 Task: Open Card Compliance Audit Performance Review in Board Market Analysis for Mergers and Acquisitions to Workspace Event Planning and Coordination and add a team member Softage.2@softage.net, a label Green, a checklist Herbalism, an attachment from Trello, a color Green and finally, add a card description 'Plan and execute company team-building conference' and a comment 'This task requires us to be proactive in identifying potential opportunities for improvement and growth.'. Add a start date 'Jan 06, 1900' with a due date 'Jan 13, 1900'
Action: Mouse moved to (444, 159)
Screenshot: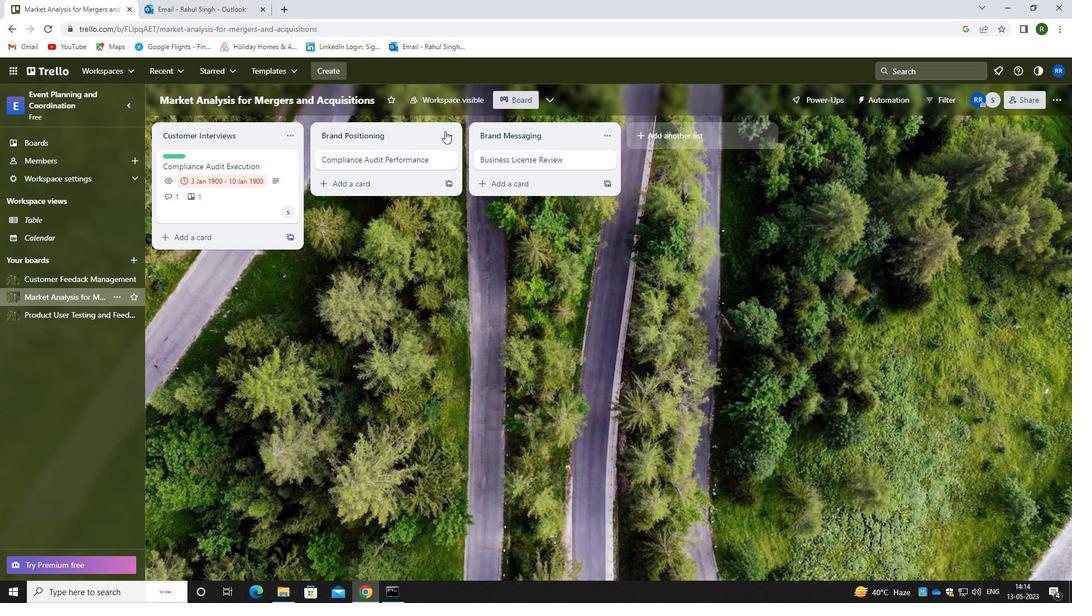 
Action: Mouse pressed left at (444, 159)
Screenshot: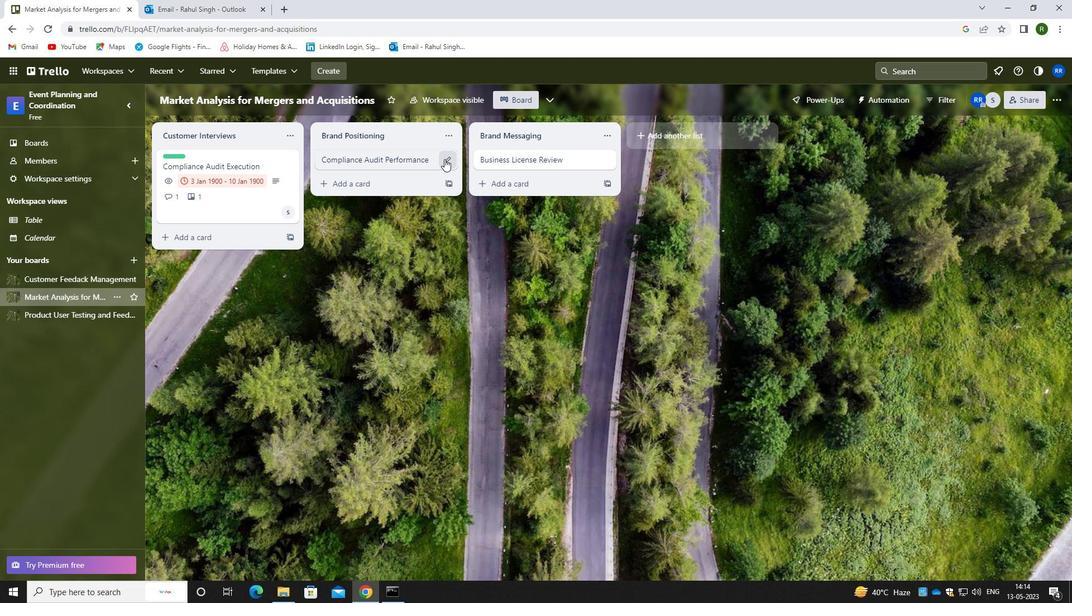 
Action: Mouse moved to (487, 156)
Screenshot: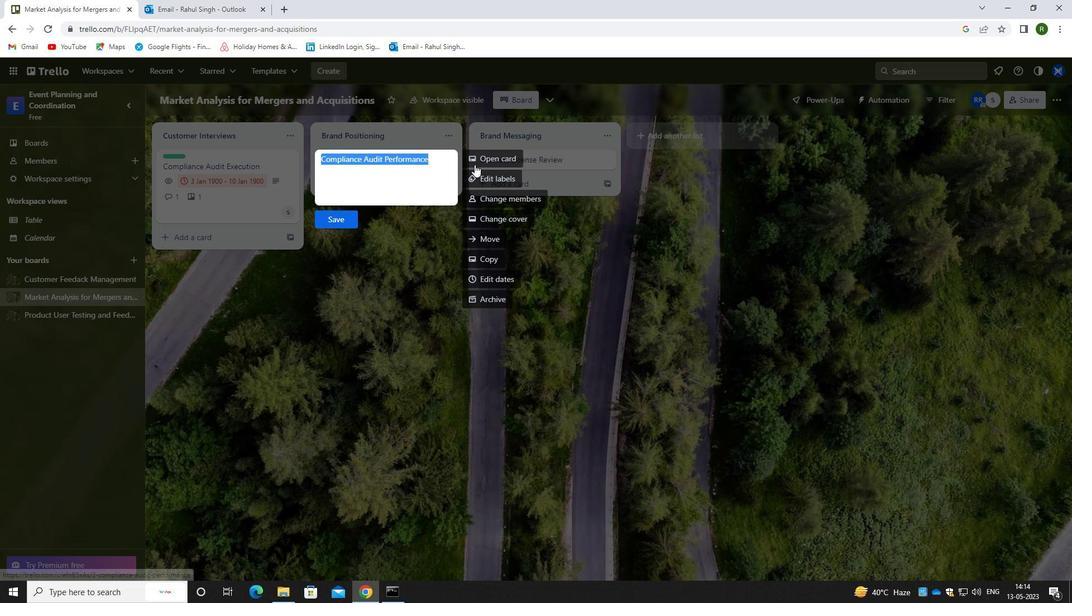
Action: Mouse pressed left at (487, 156)
Screenshot: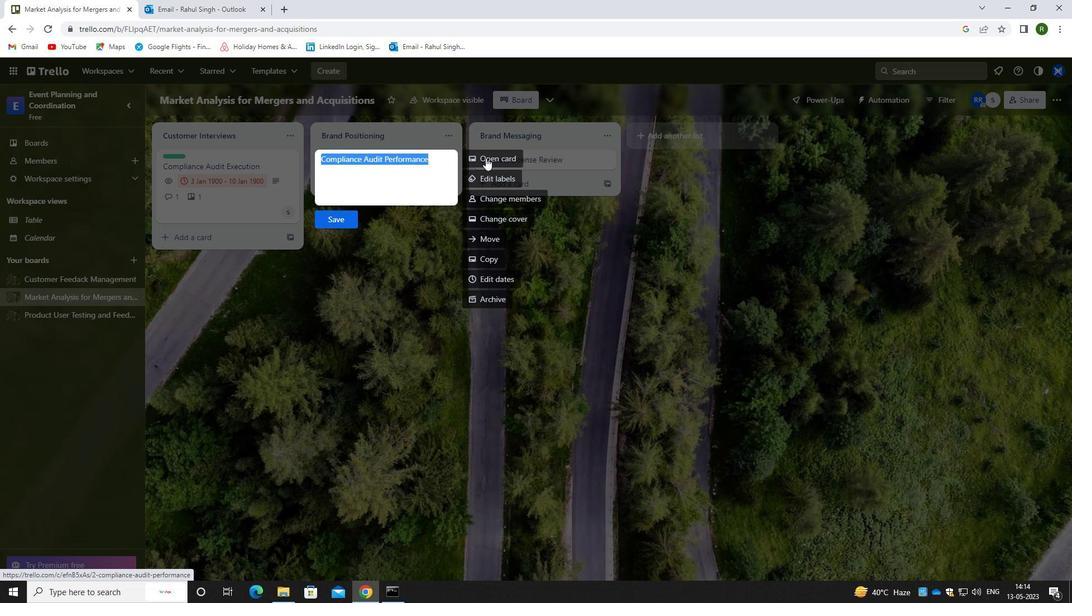 
Action: Mouse moved to (699, 197)
Screenshot: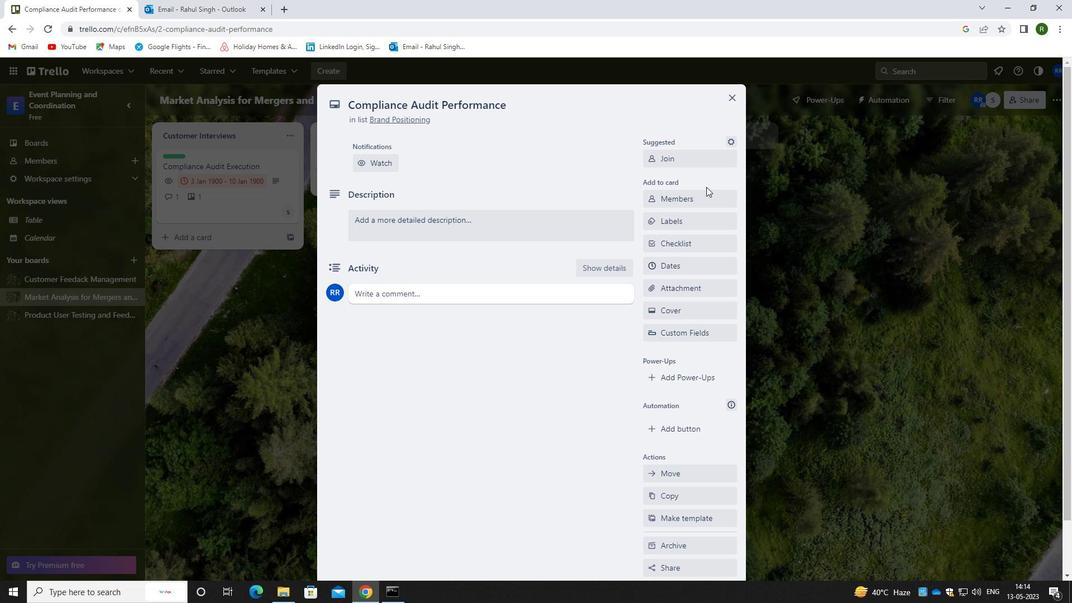 
Action: Mouse pressed left at (699, 197)
Screenshot: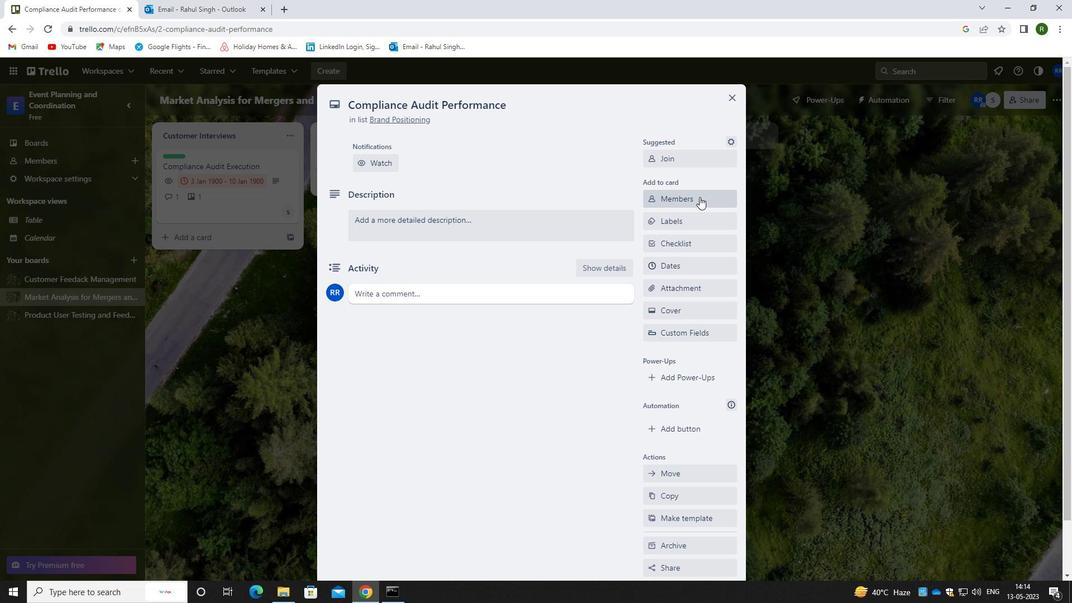 
Action: Mouse moved to (694, 250)
Screenshot: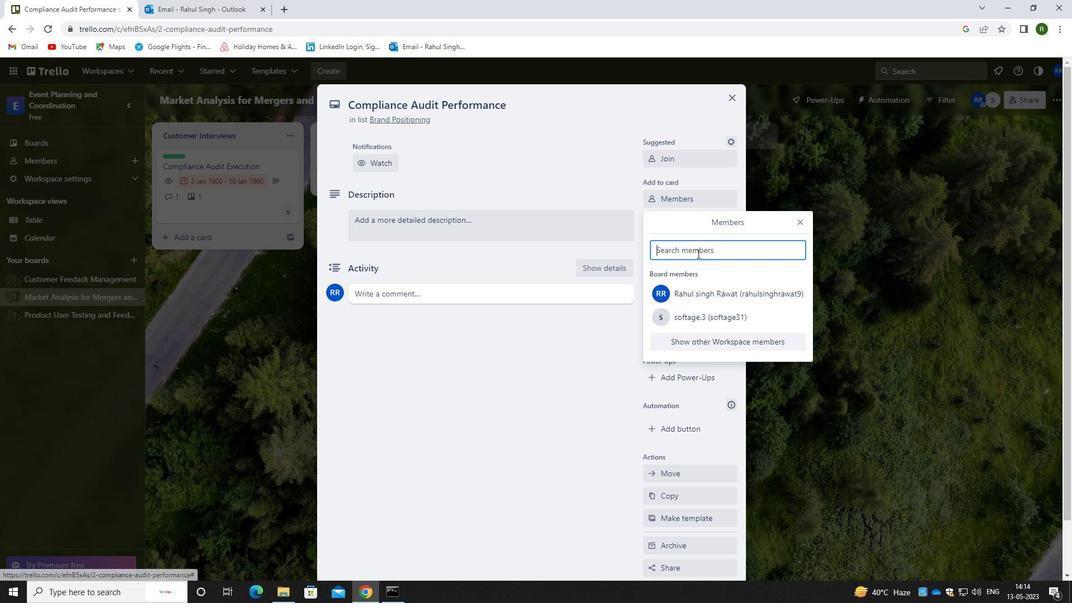 
Action: Key pressed <Key.caps_lock>s<Key.caps_lock>oftage.2<Key.shift>@SOFTAGE.NET
Screenshot: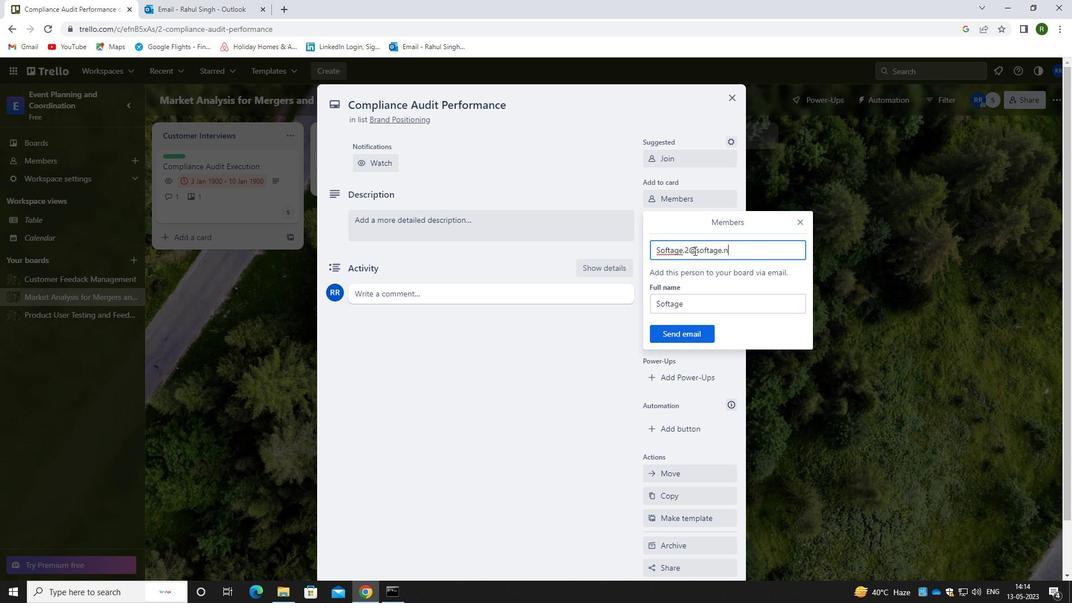 
Action: Mouse moved to (701, 335)
Screenshot: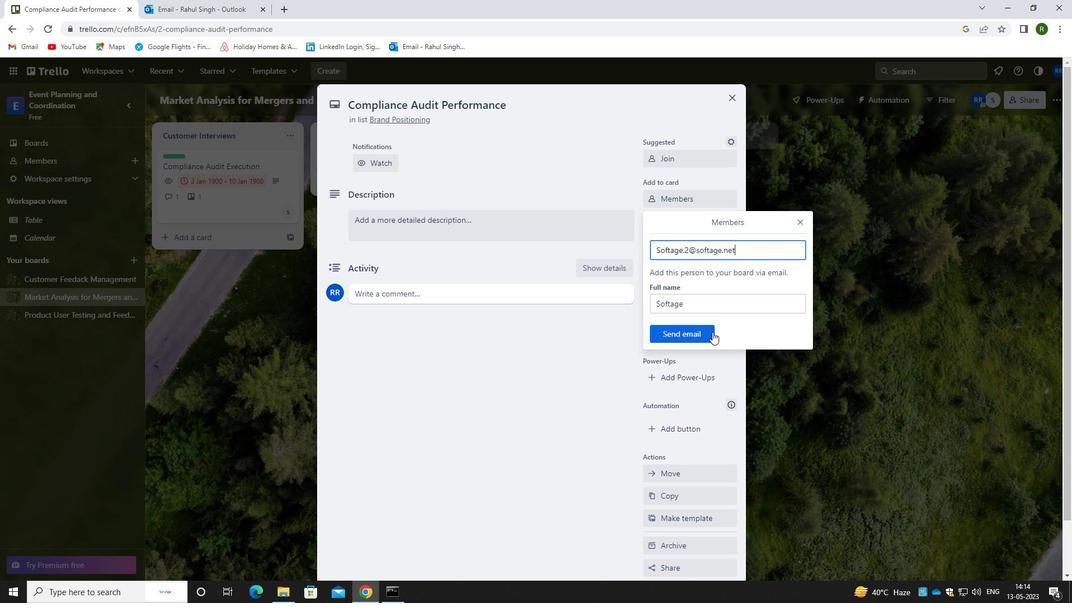 
Action: Mouse pressed left at (701, 335)
Screenshot: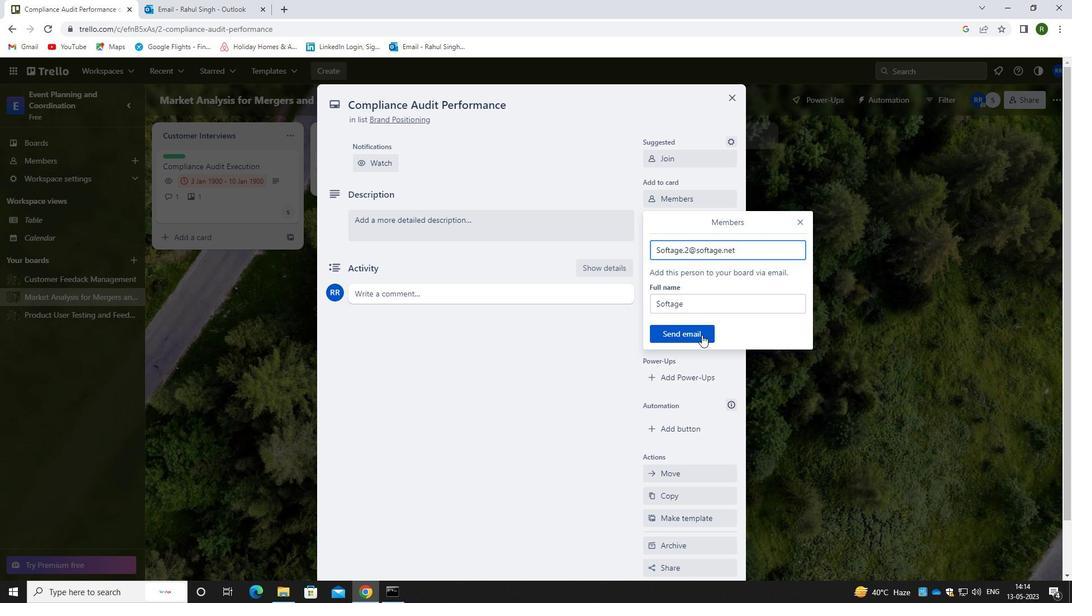 
Action: Mouse moved to (674, 216)
Screenshot: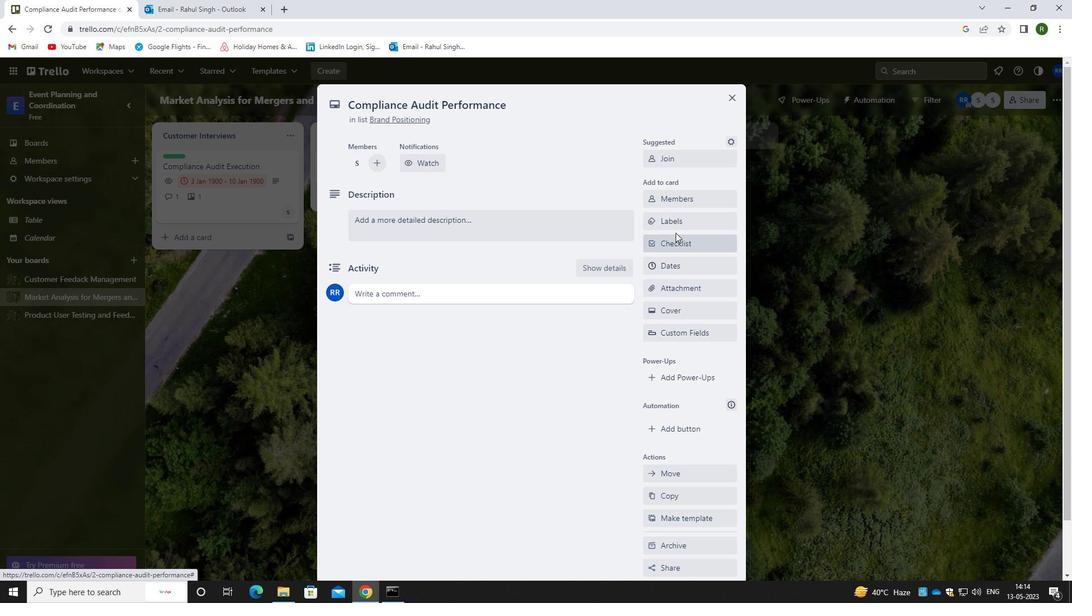 
Action: Mouse pressed left at (674, 216)
Screenshot: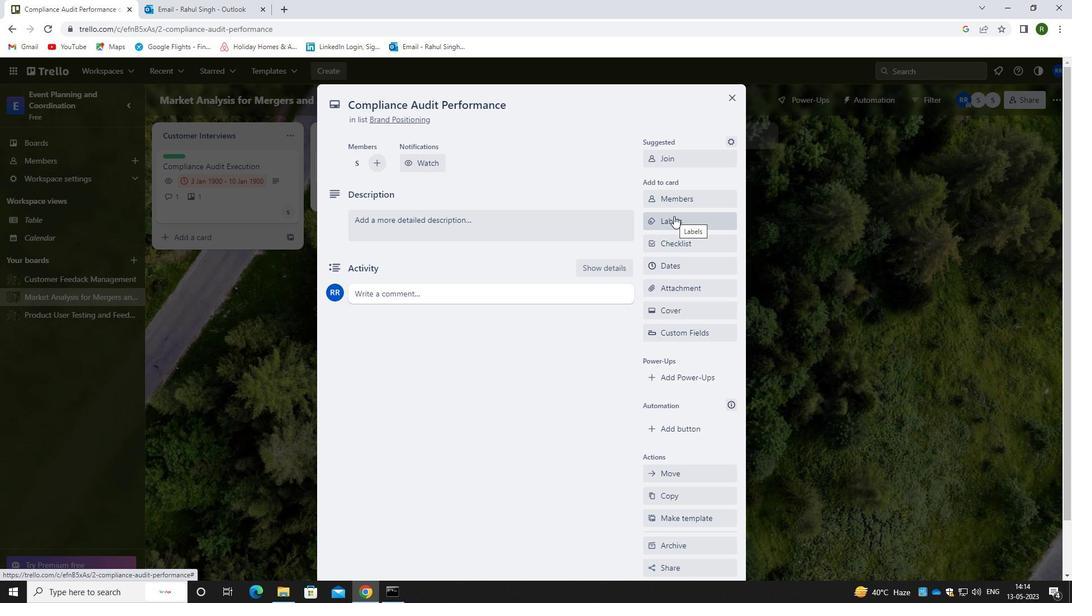 
Action: Mouse moved to (676, 265)
Screenshot: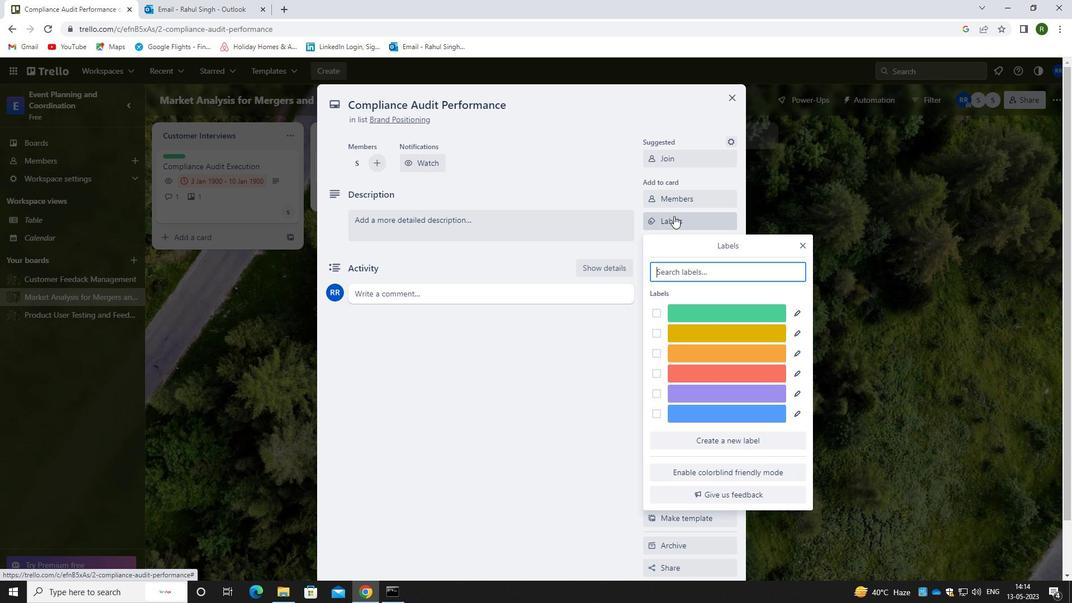 
Action: Key pressed GREEN
Screenshot: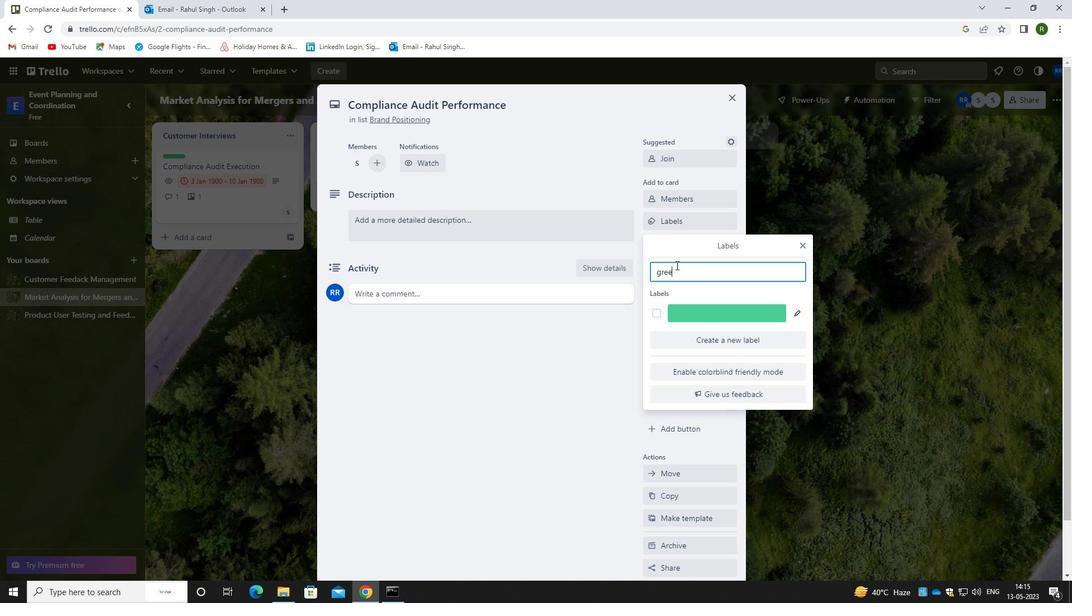 
Action: Mouse moved to (658, 314)
Screenshot: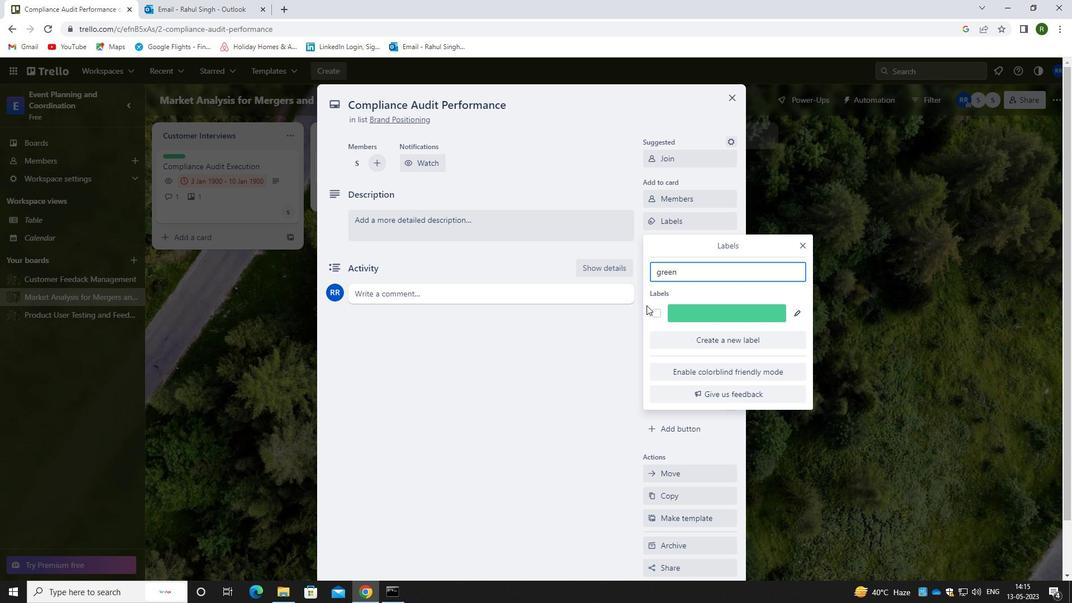 
Action: Mouse pressed left at (658, 314)
Screenshot: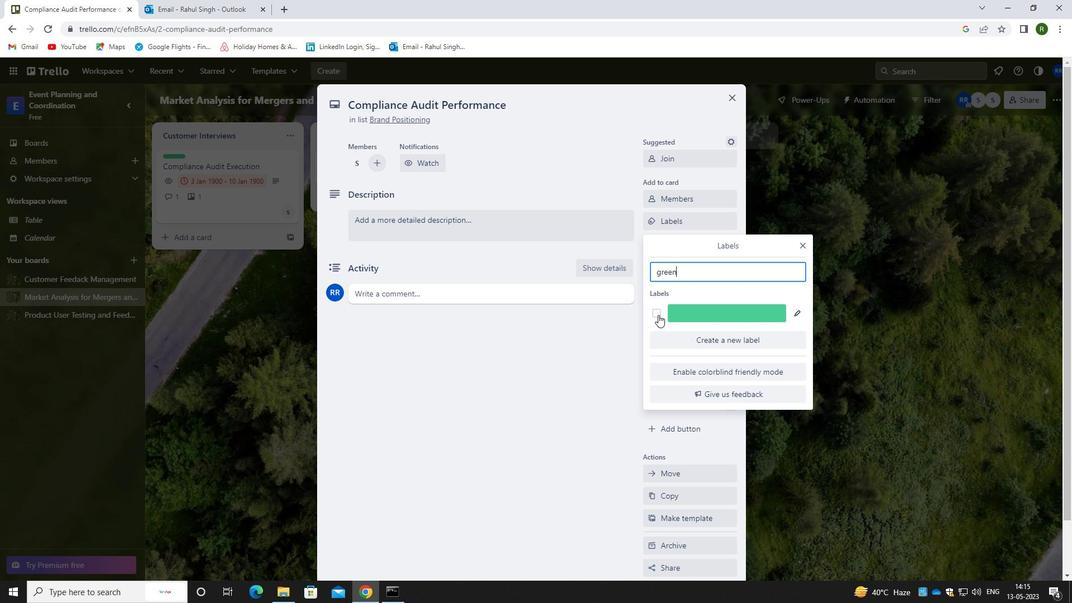 
Action: Mouse moved to (593, 373)
Screenshot: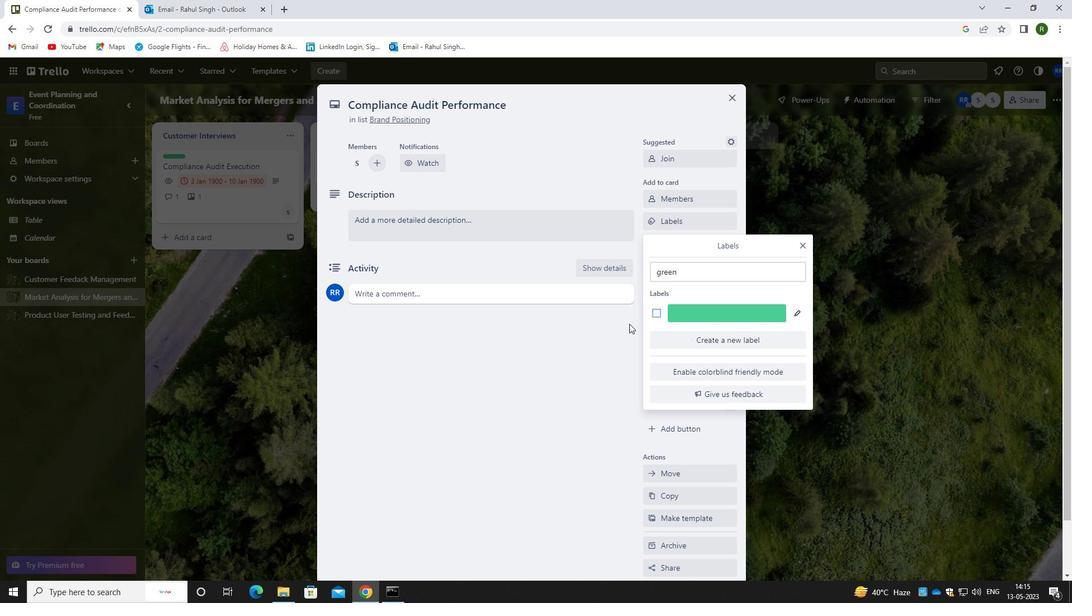 
Action: Mouse pressed left at (593, 373)
Screenshot: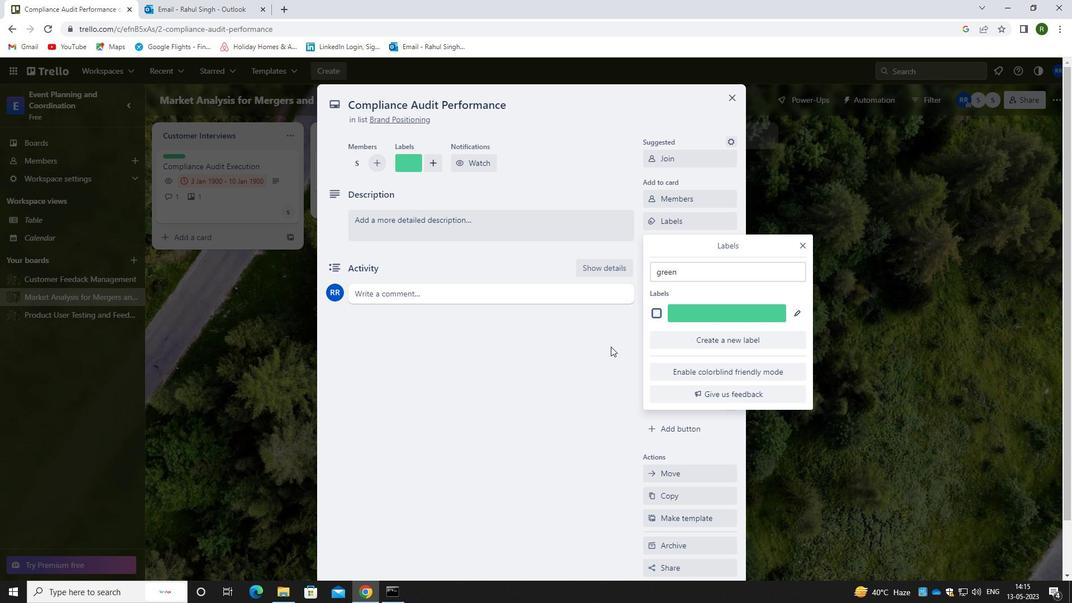 
Action: Mouse moved to (678, 248)
Screenshot: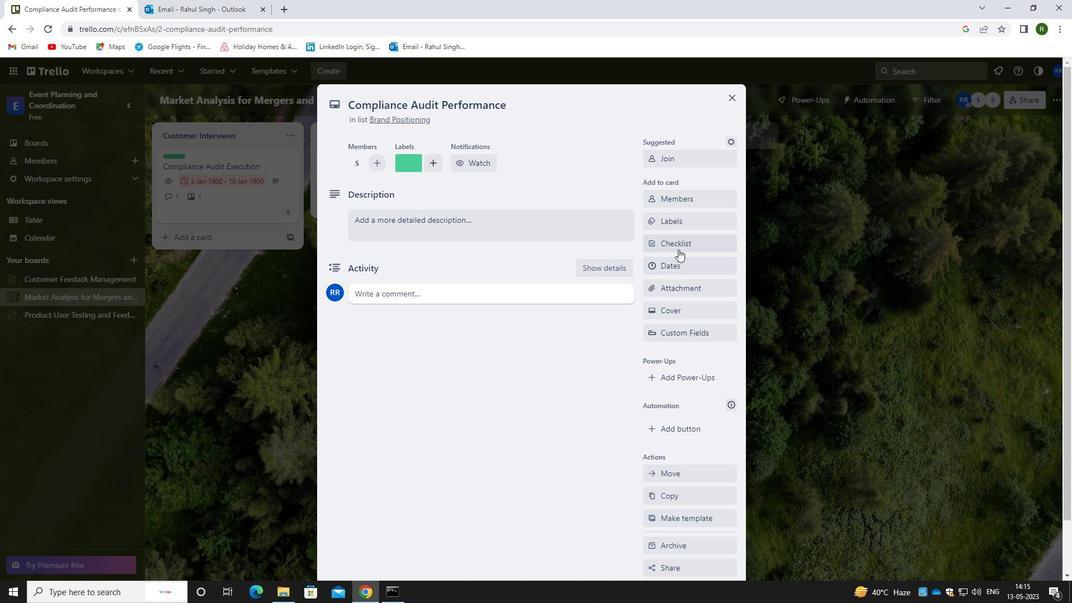 
Action: Mouse pressed left at (678, 248)
Screenshot: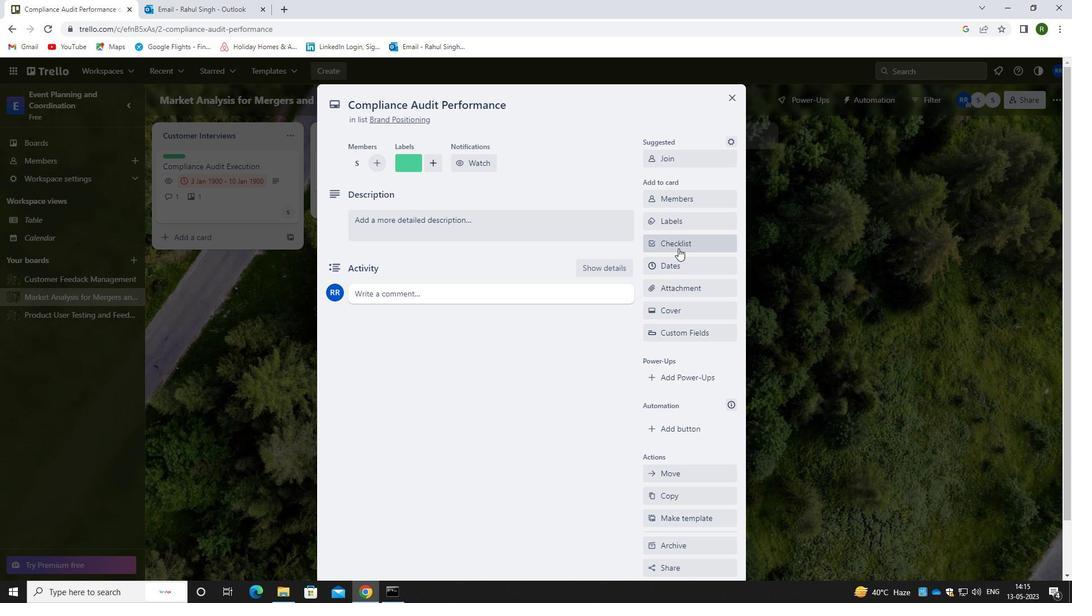 
Action: Mouse moved to (677, 314)
Screenshot: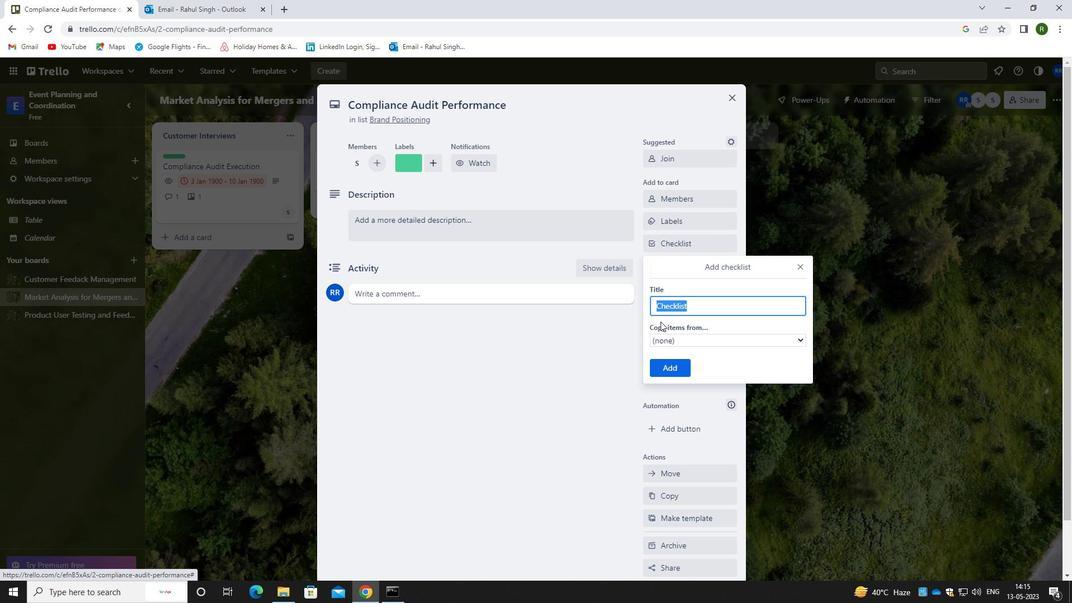 
Action: Key pressed <Key.backspace><Key.shift>HERBALISM
Screenshot: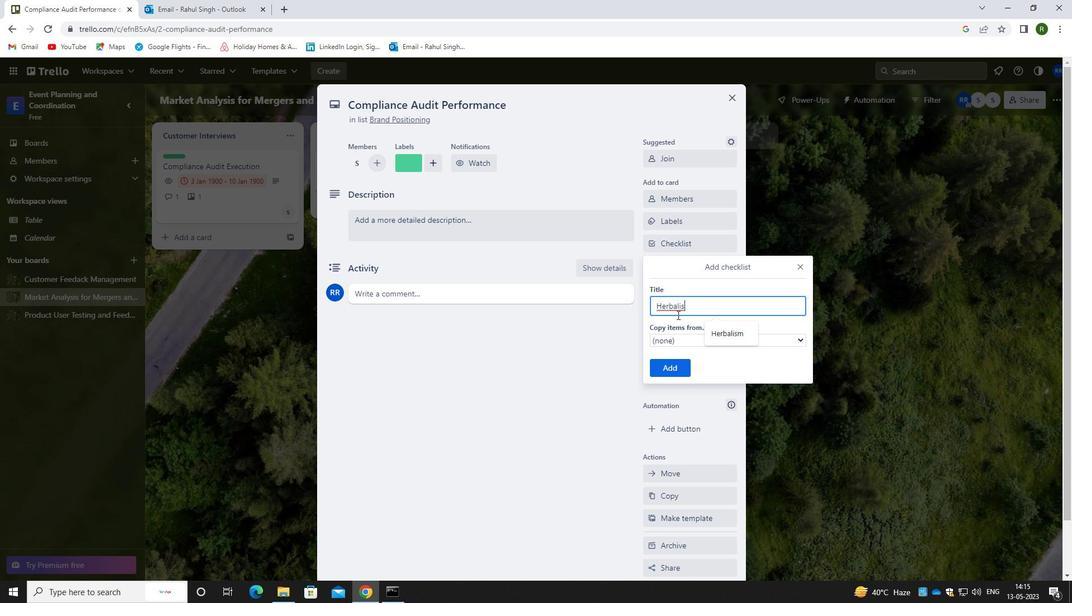 
Action: Mouse moved to (672, 374)
Screenshot: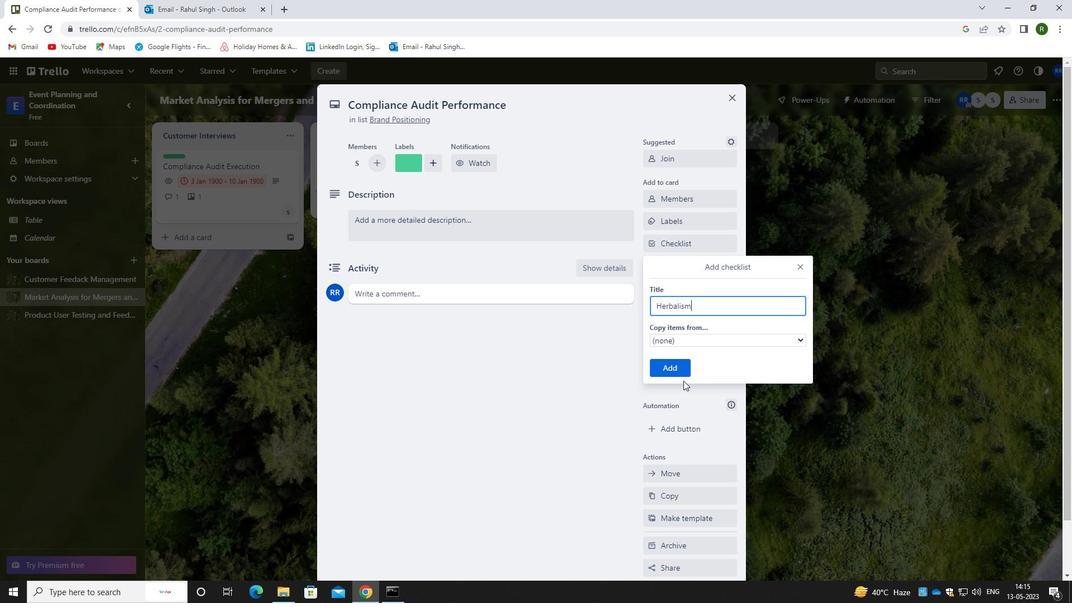 
Action: Mouse pressed left at (672, 374)
Screenshot: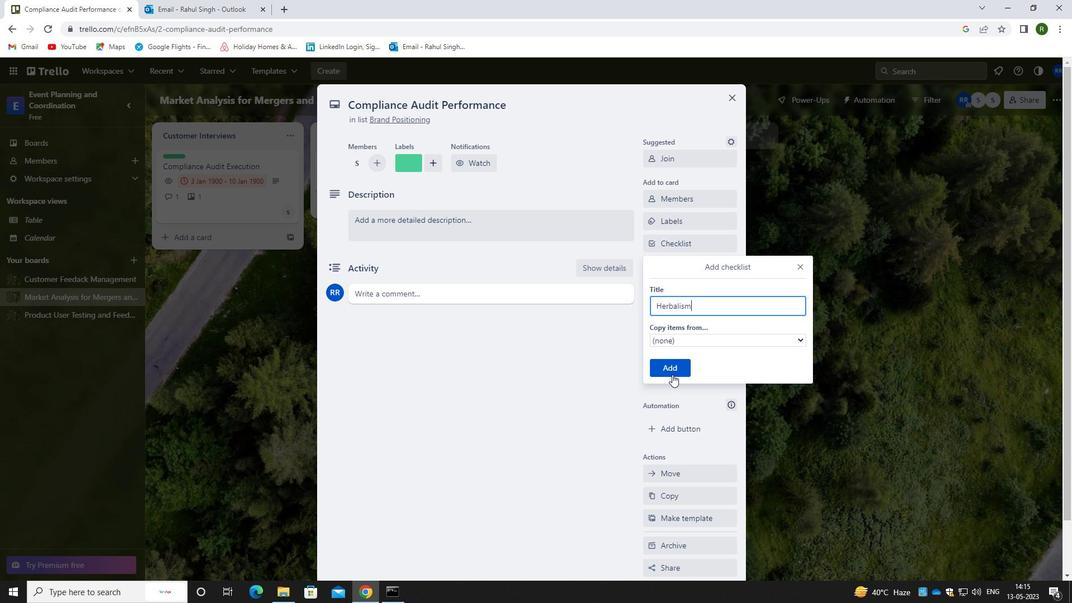 
Action: Mouse moved to (483, 411)
Screenshot: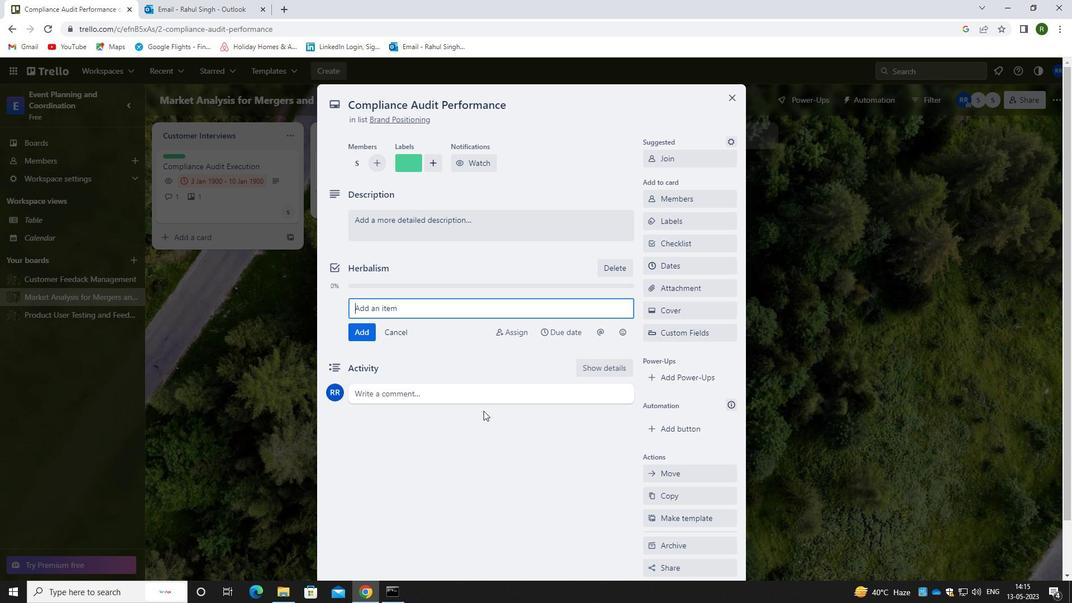 
Action: Mouse pressed left at (483, 411)
Screenshot: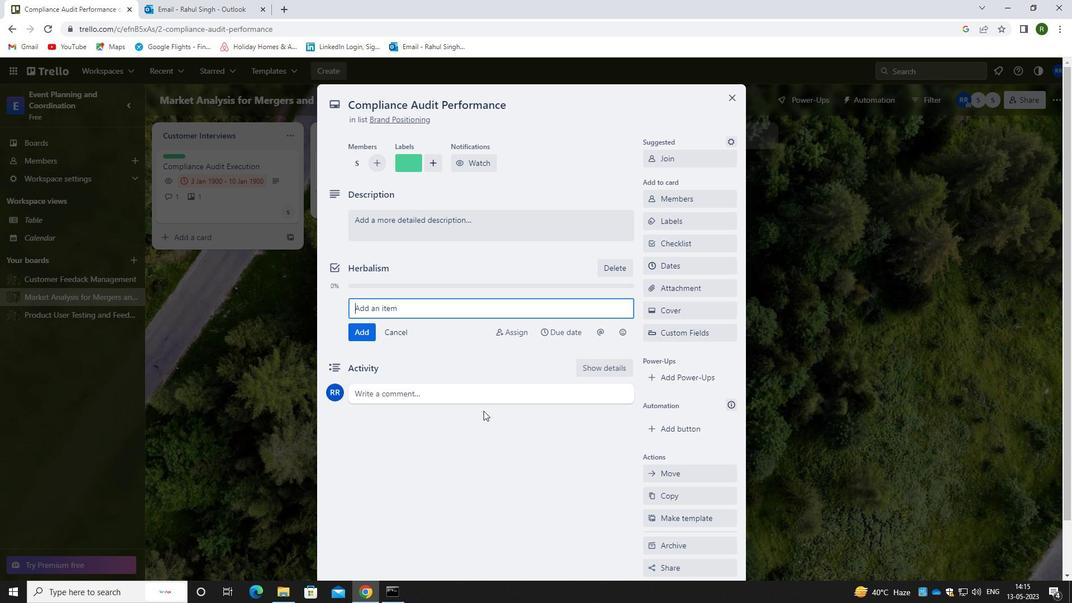 
Action: Mouse moved to (697, 286)
Screenshot: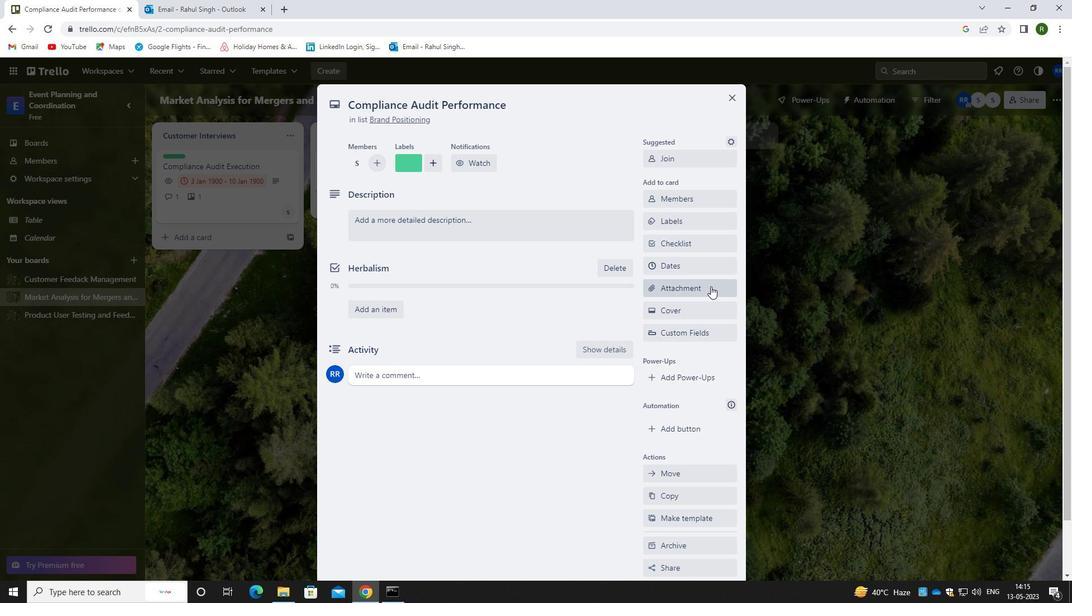 
Action: Mouse pressed left at (697, 286)
Screenshot: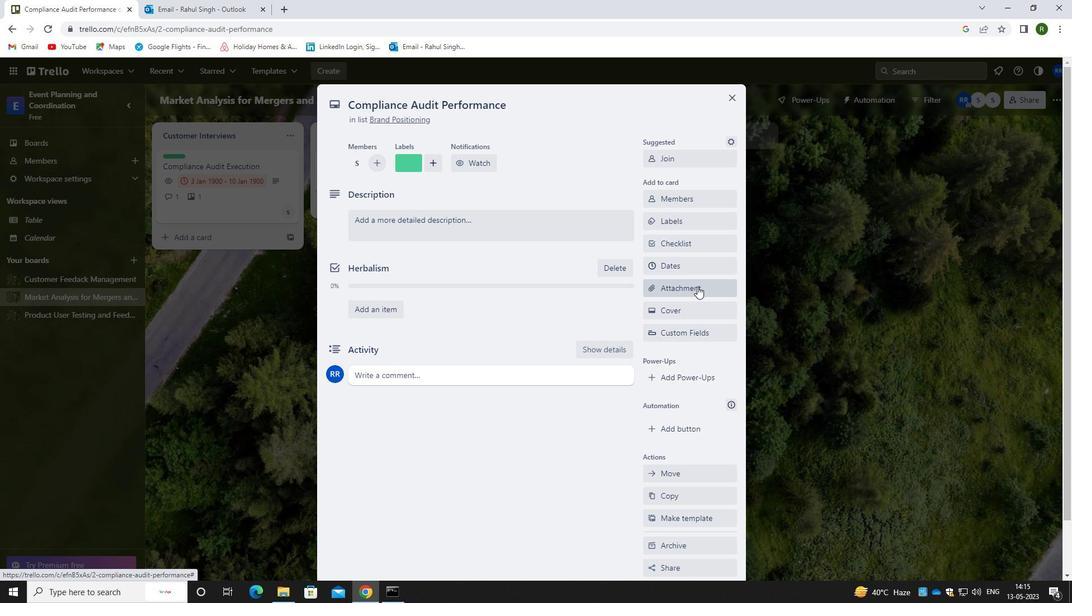 
Action: Mouse moved to (676, 355)
Screenshot: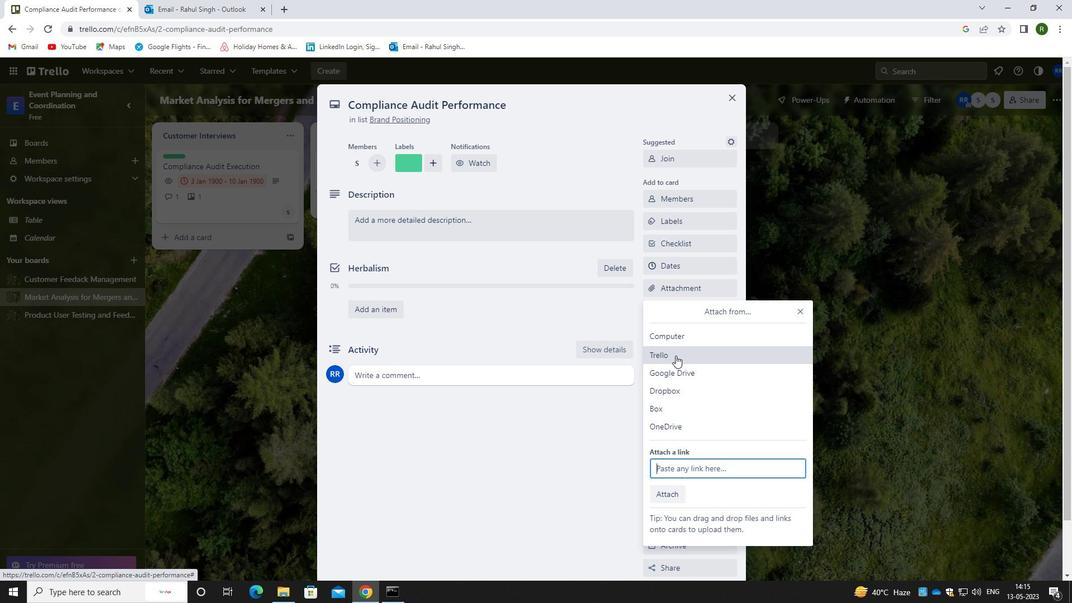 
Action: Mouse pressed left at (676, 355)
Screenshot: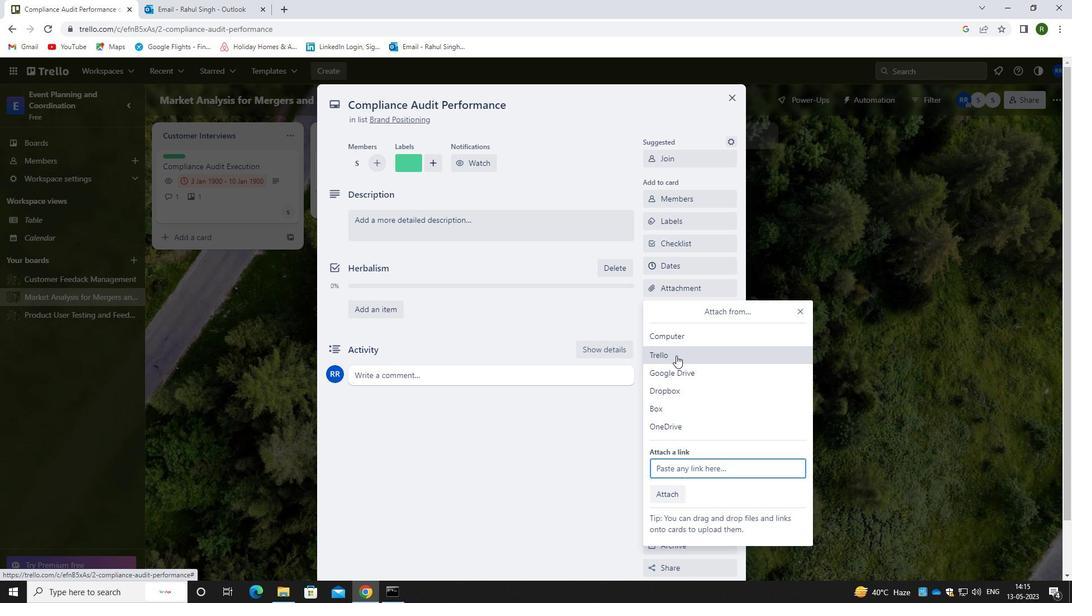 
Action: Mouse moved to (736, 328)
Screenshot: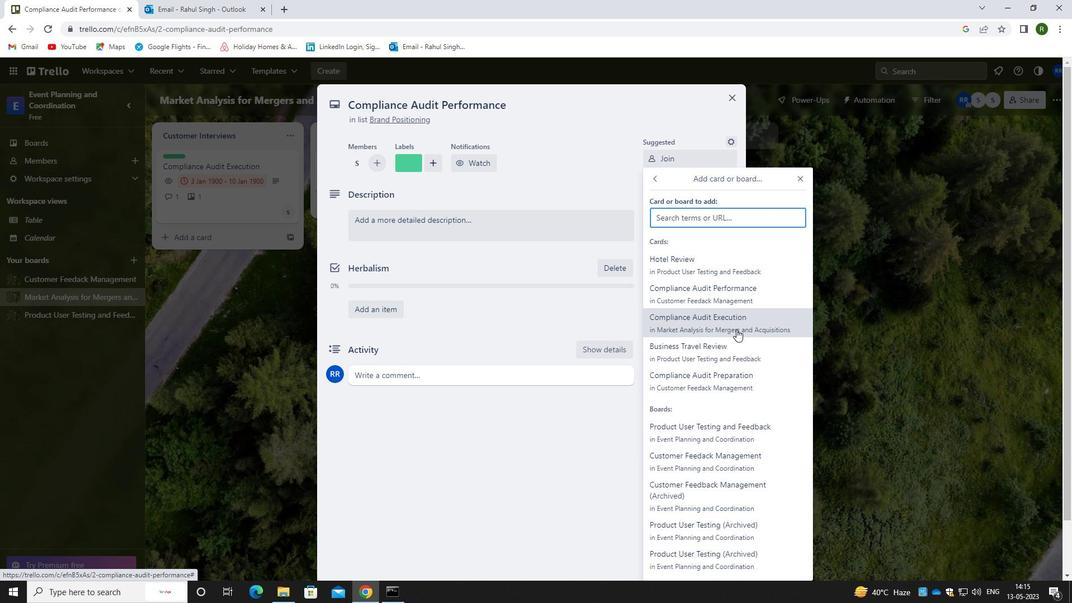 
Action: Mouse pressed left at (736, 328)
Screenshot: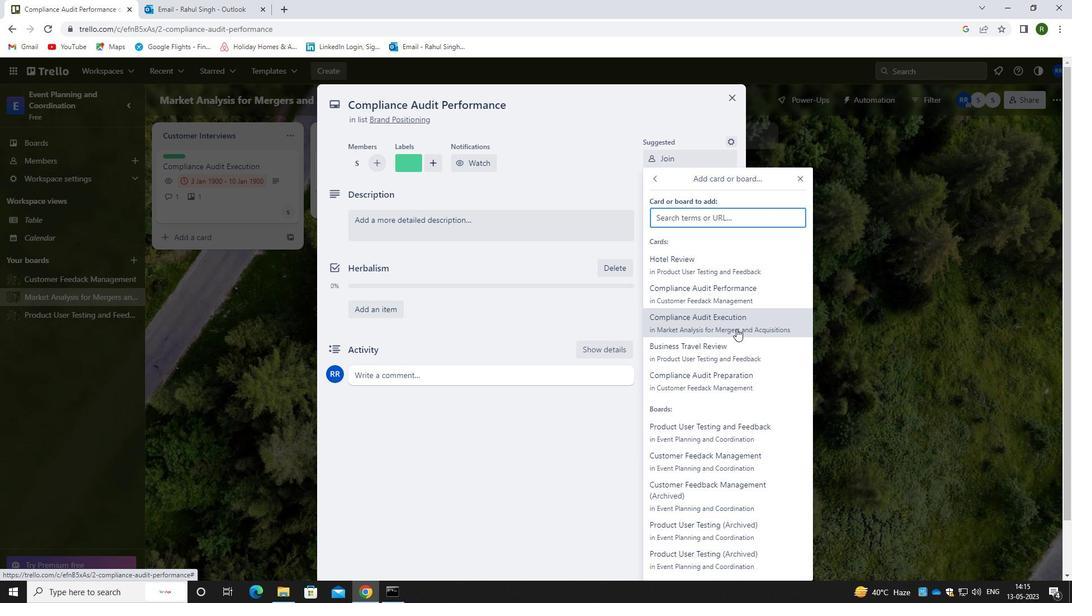 
Action: Mouse moved to (450, 222)
Screenshot: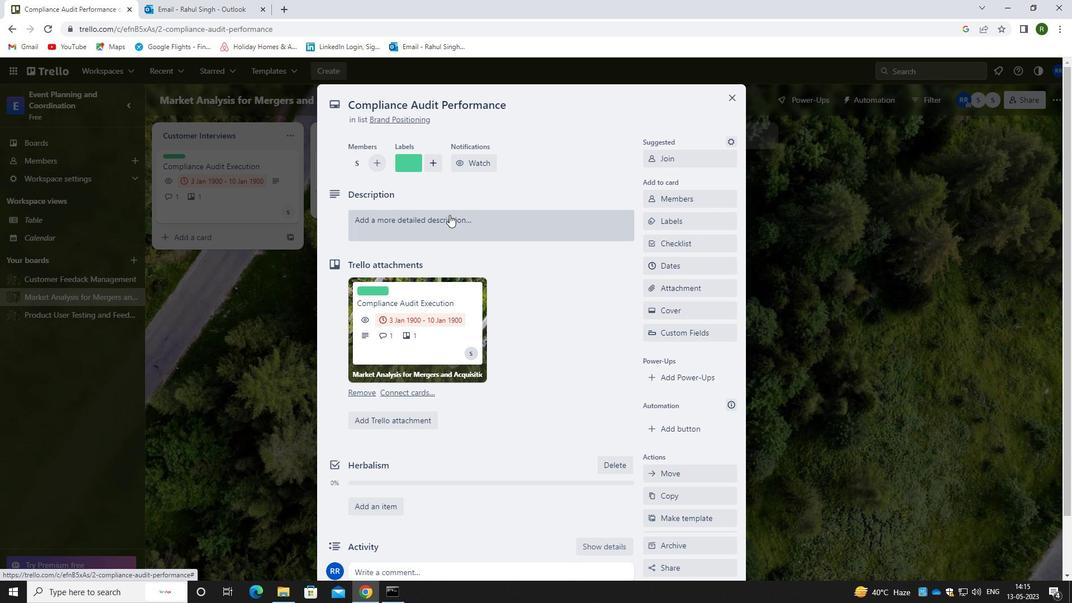 
Action: Mouse pressed left at (450, 222)
Screenshot: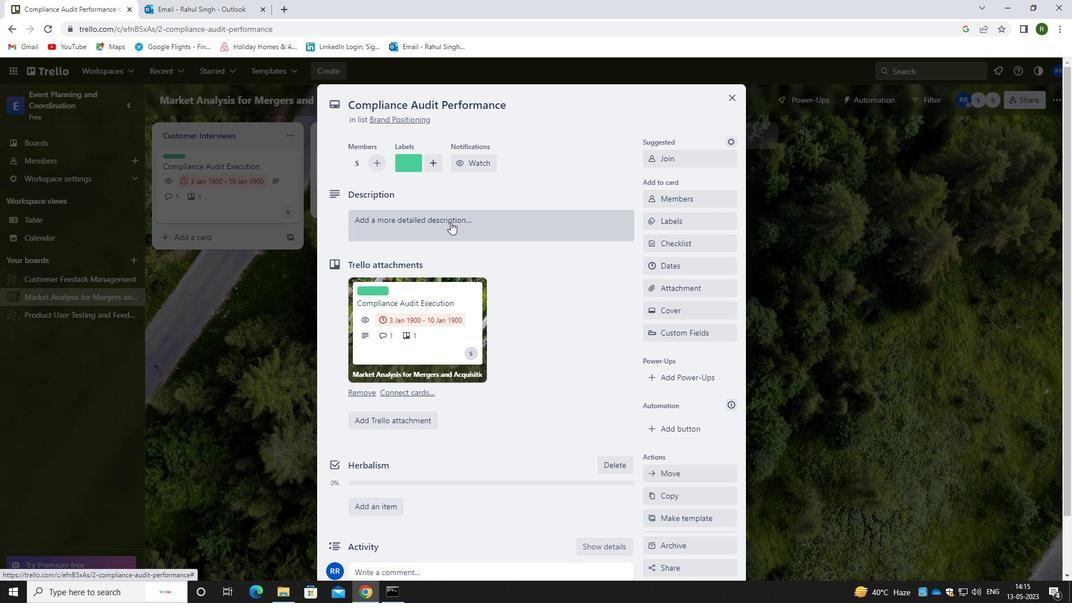 
Action: Mouse moved to (456, 272)
Screenshot: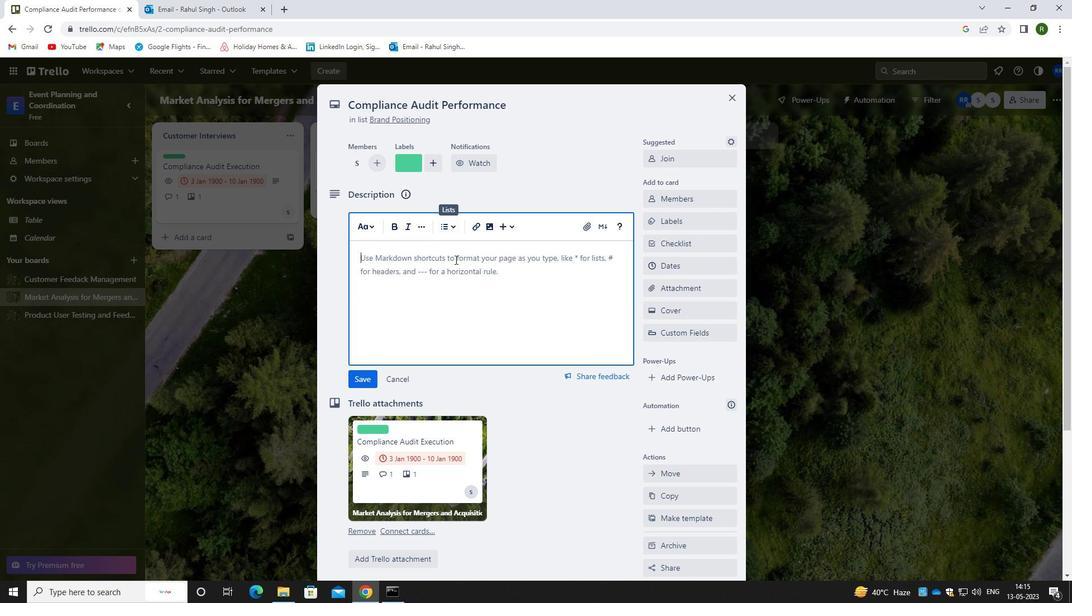 
Action: Key pressed <Key.caps_lock>P<Key.caps_lock>LAN<Key.space>AND<Key.space>EXECUTE<Key.space>COMPANY<Key.space>TEAM-BUILDING<Key.space>CONFERENCE.
Screenshot: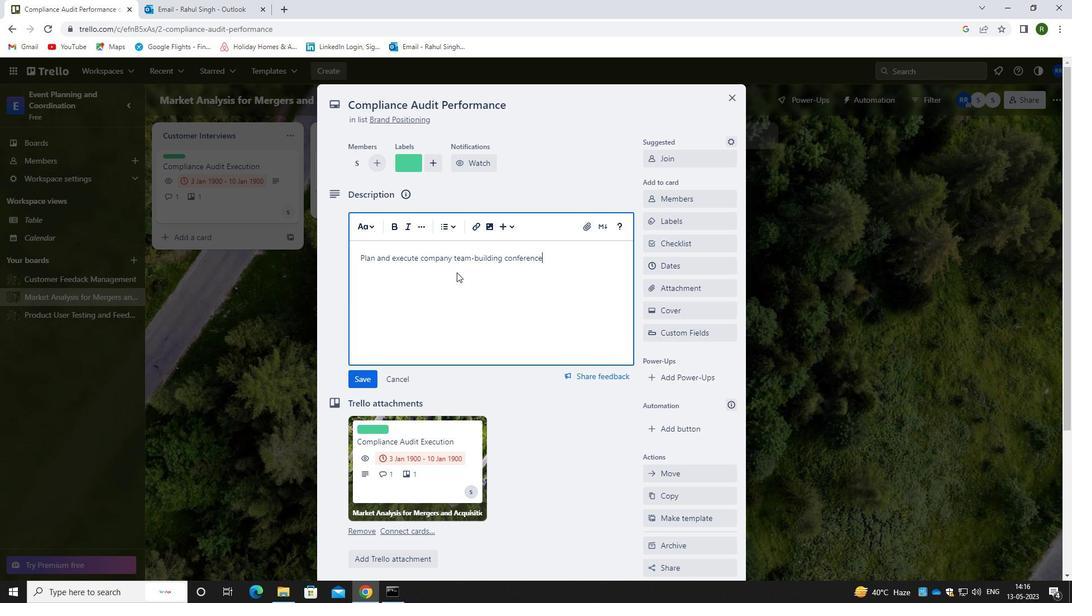 
Action: Mouse moved to (370, 377)
Screenshot: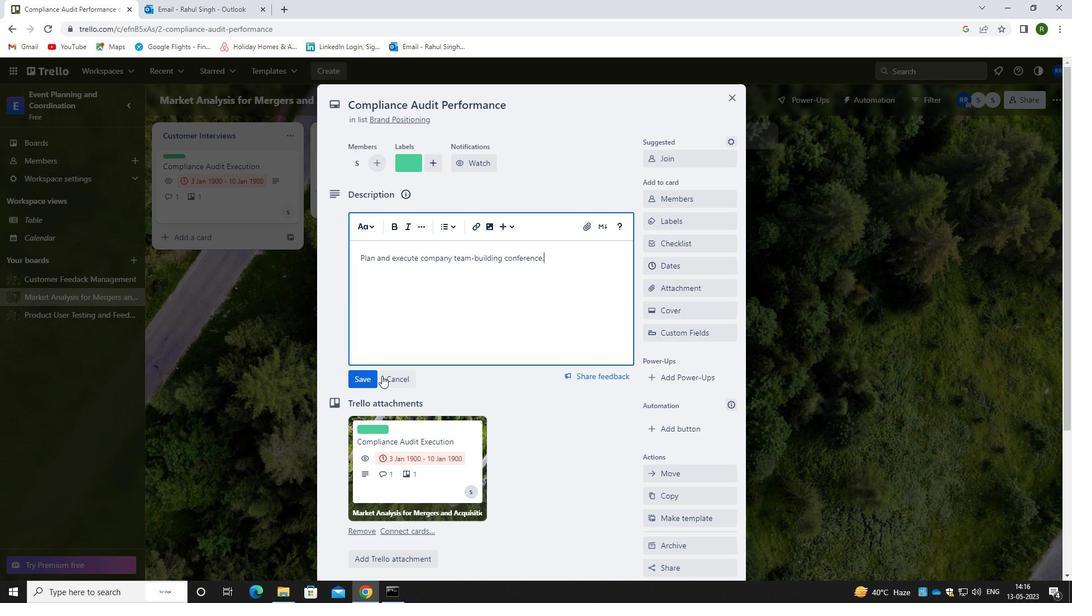 
Action: Mouse pressed left at (370, 377)
Screenshot: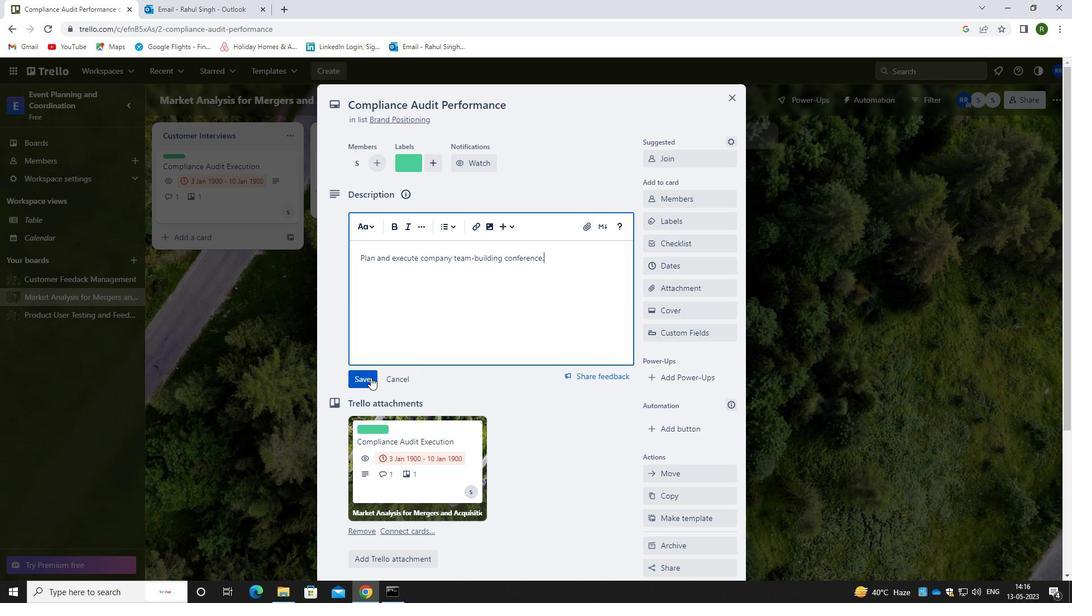 
Action: Mouse moved to (464, 343)
Screenshot: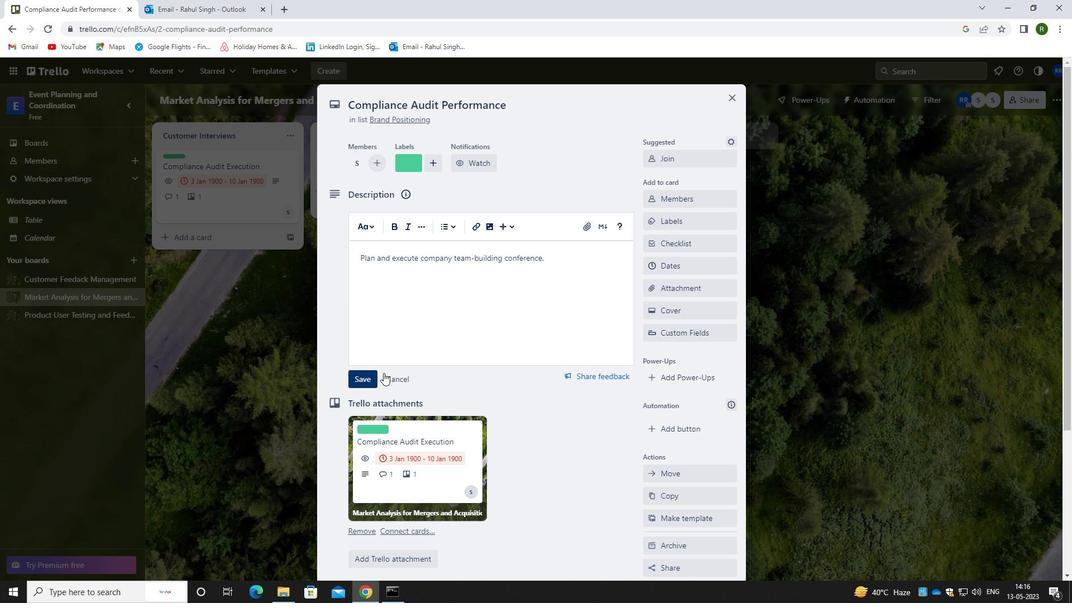 
Action: Mouse scrolled (464, 343) with delta (0, 0)
Screenshot: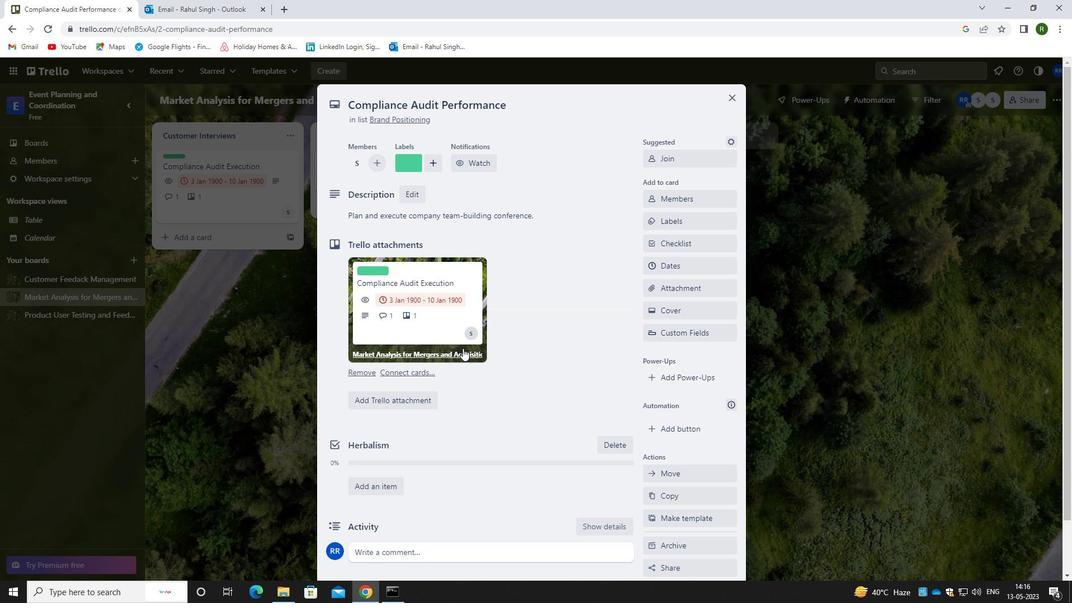 
Action: Mouse scrolled (464, 343) with delta (0, 0)
Screenshot: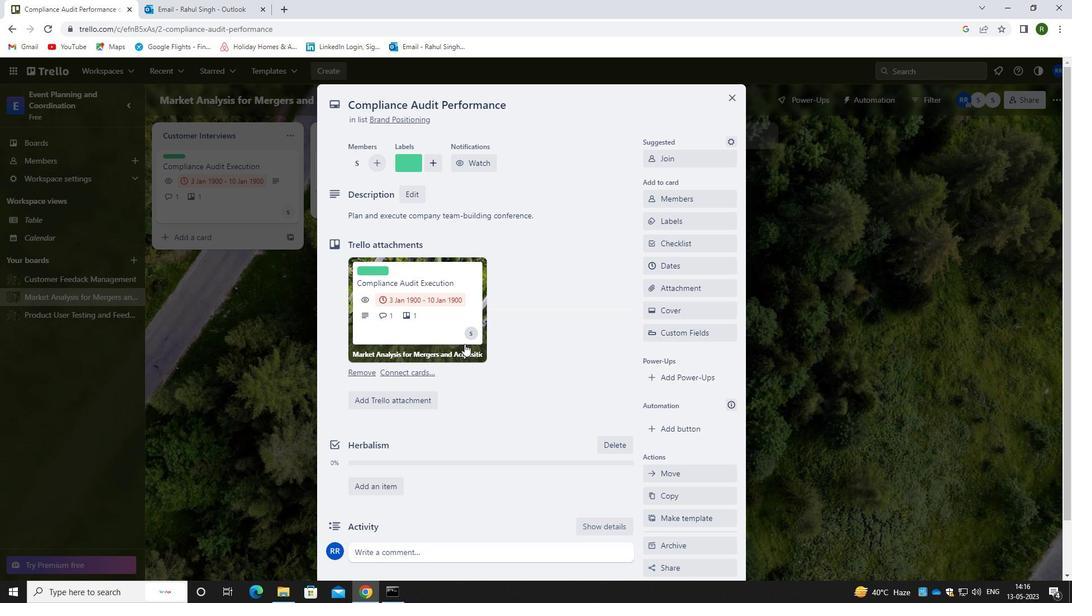 
Action: Mouse scrolled (464, 343) with delta (0, 0)
Screenshot: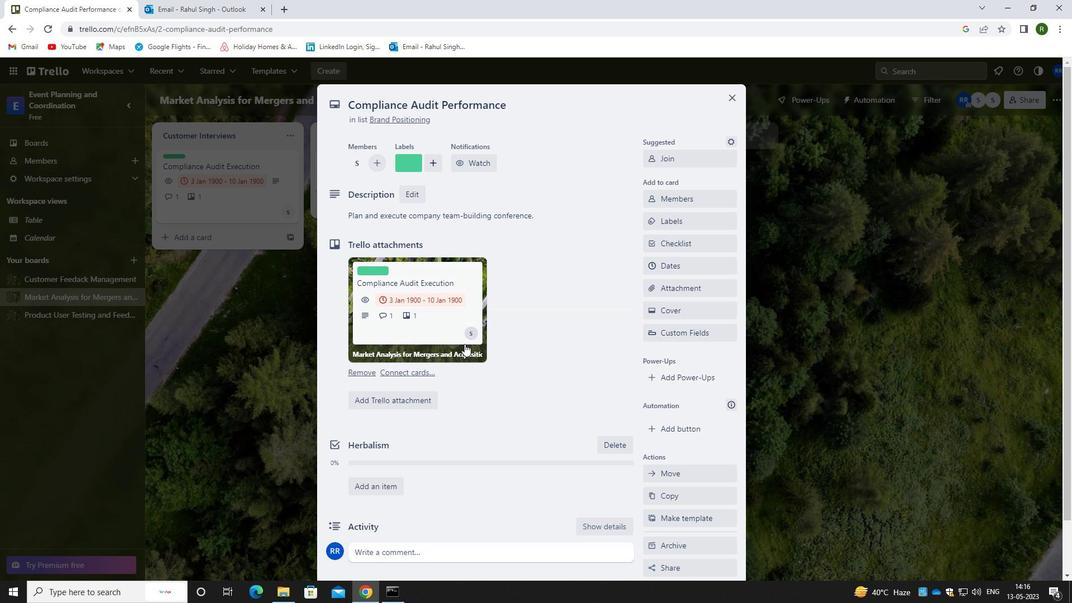 
Action: Mouse moved to (414, 499)
Screenshot: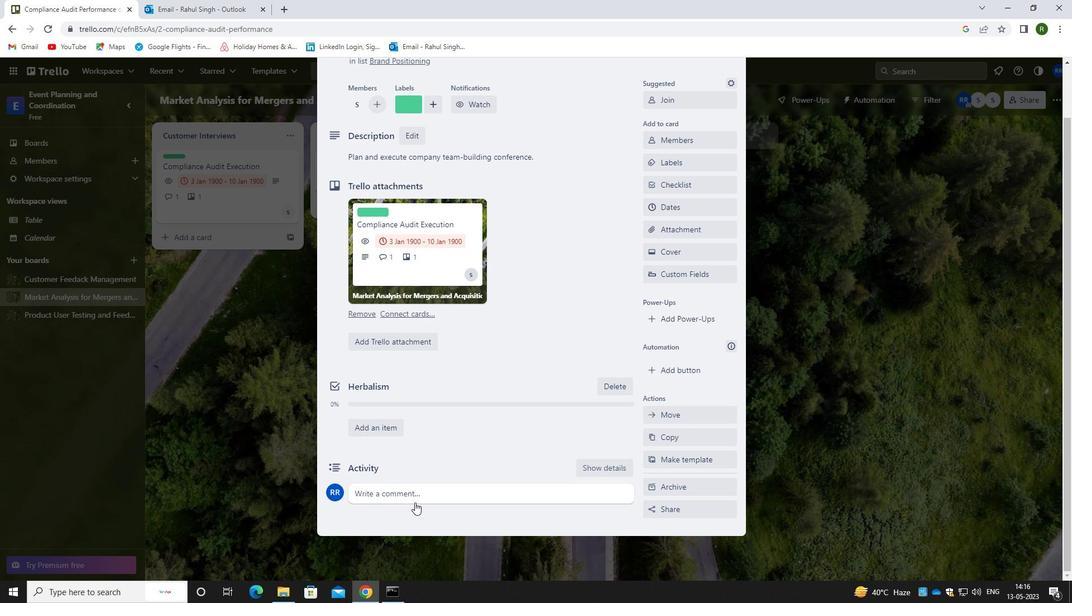 
Action: Mouse pressed left at (414, 499)
Screenshot: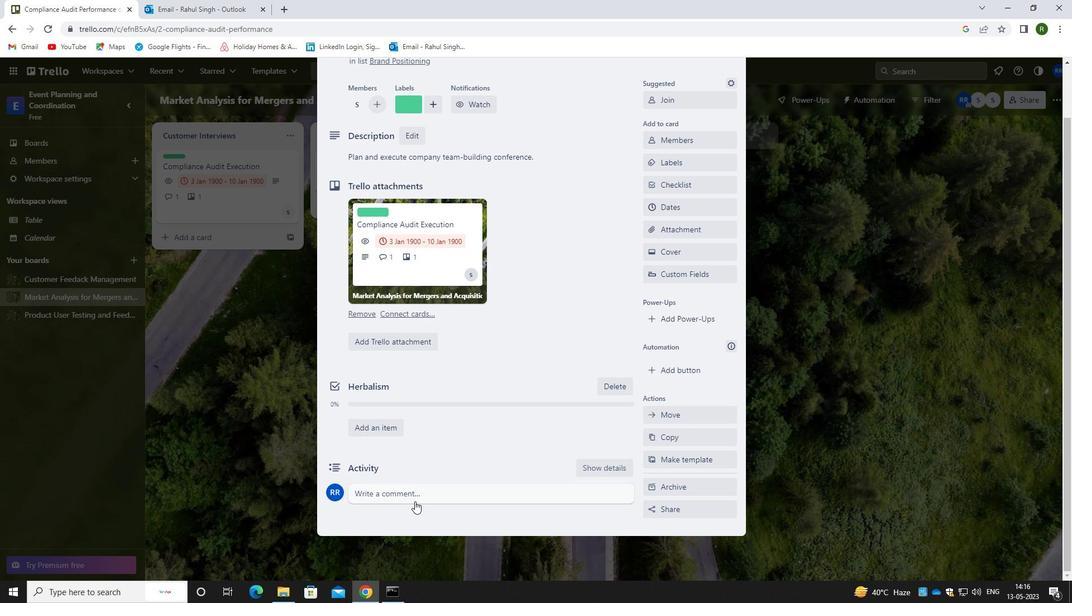 
Action: Mouse moved to (404, 537)
Screenshot: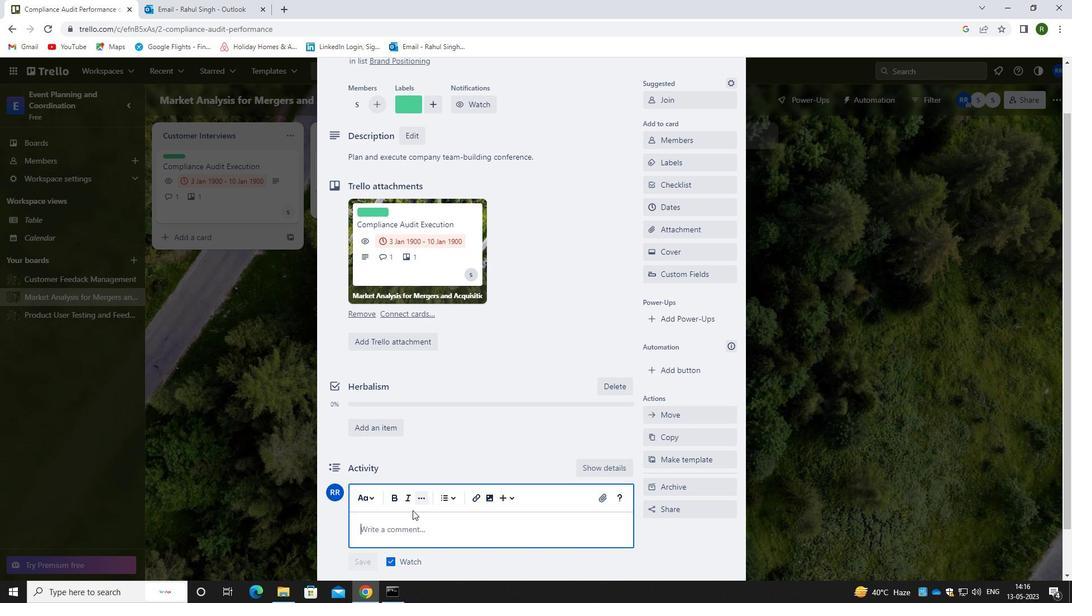 
Action: Mouse pressed left at (404, 537)
Screenshot: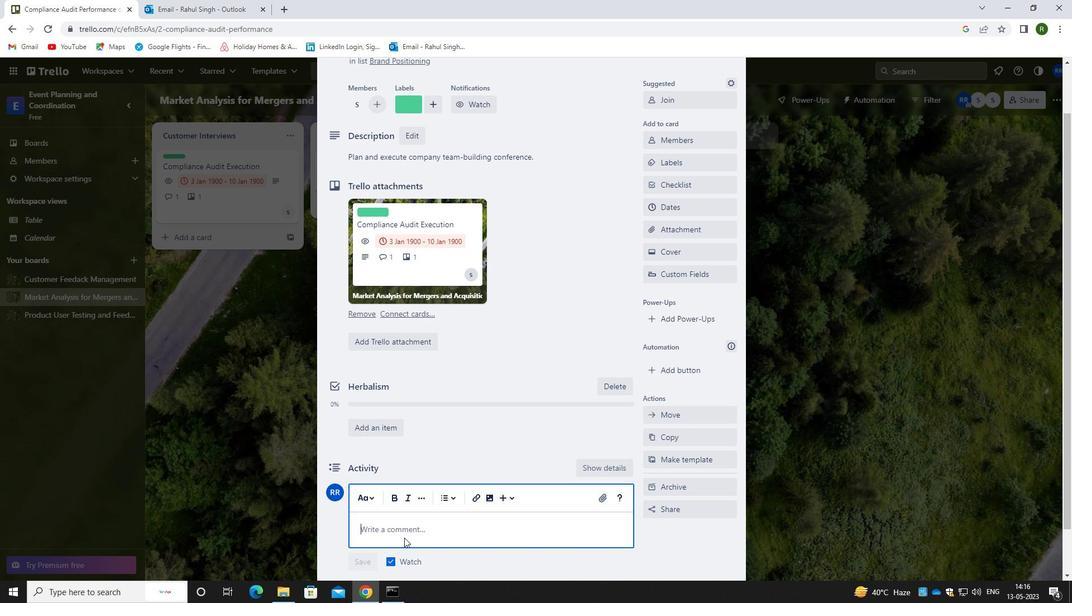 
Action: Key pressed <Key.caps_lock>T<Key.caps_lock>HIS<Key.space>TASK<Key.space>REQUIER<Key.backspace><Key.backspace>RES<Key.space>US<Key.space>TO<Key.space>BE<Key.space>PRO<Key.backspace>OACTIVE<Key.space>IN<Key.space>IDENTIFY<Key.backspace>YING<Key.space>POTENTIAL<Key.space>OPPPO<Key.backspace><Key.backspace>ORTUNITIES<Key.space>FOR<Key.space>M<Key.backspace>IMPROVEMENT<Key.space>AND<Key.space>GROWTH.
Screenshot: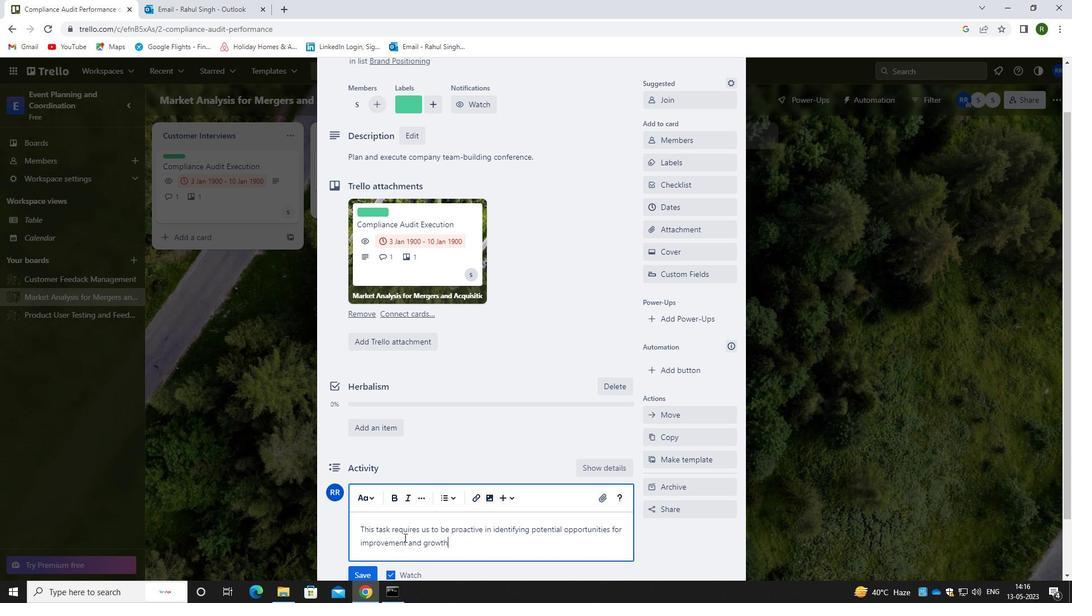 
Action: Mouse moved to (432, 499)
Screenshot: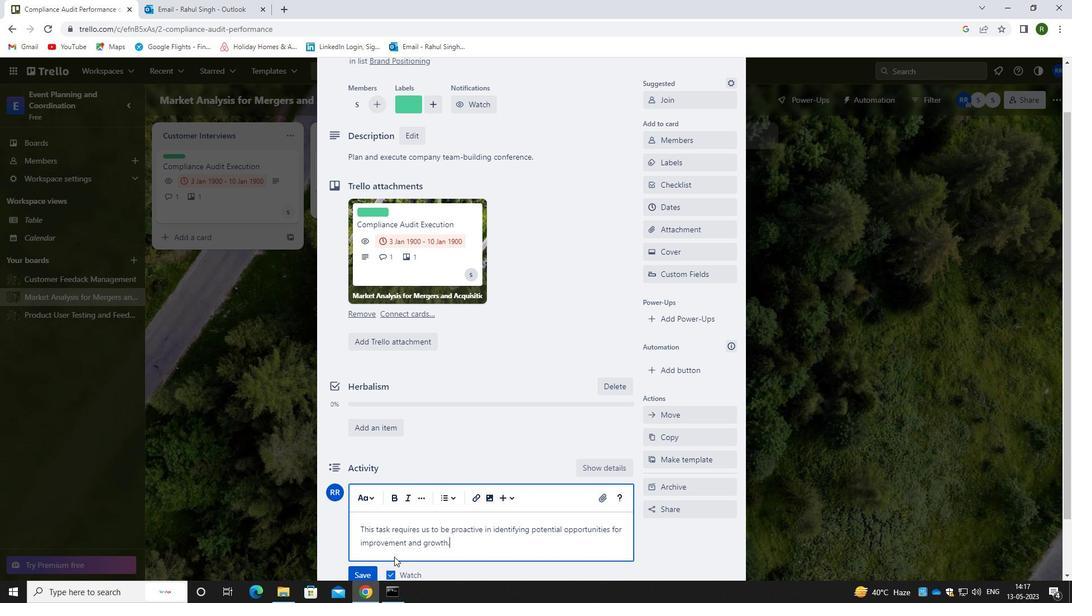 
Action: Mouse scrolled (432, 499) with delta (0, 0)
Screenshot: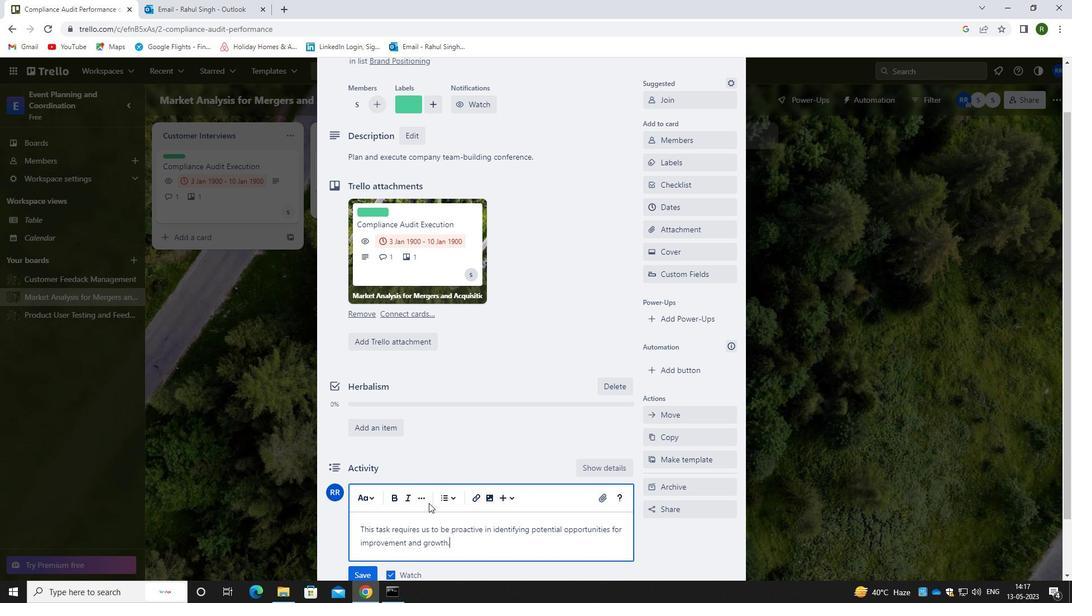 
Action: Mouse scrolled (432, 499) with delta (0, 0)
Screenshot: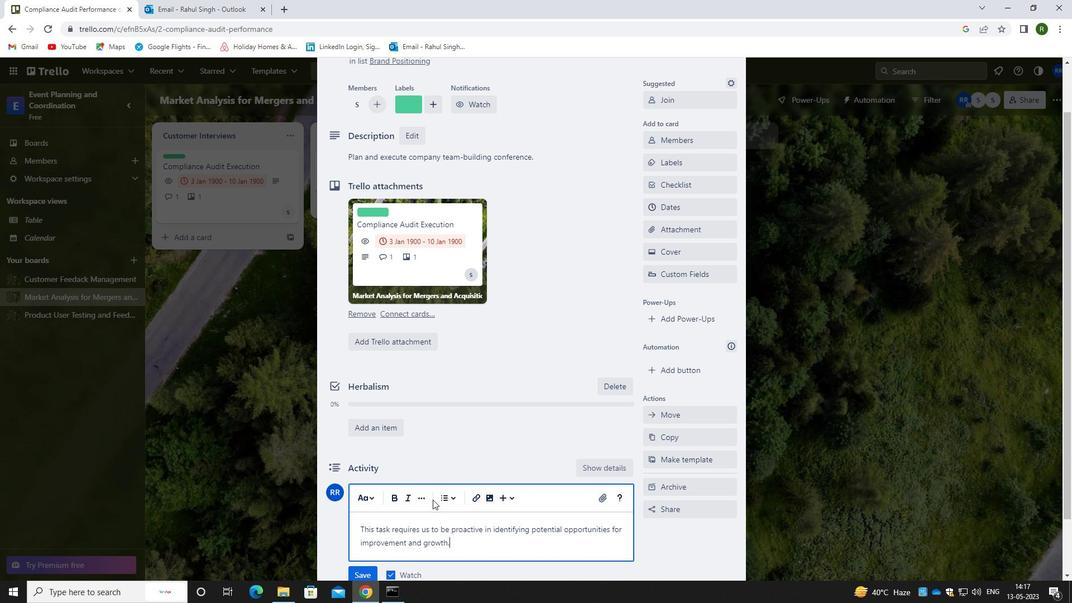 
Action: Mouse moved to (368, 512)
Screenshot: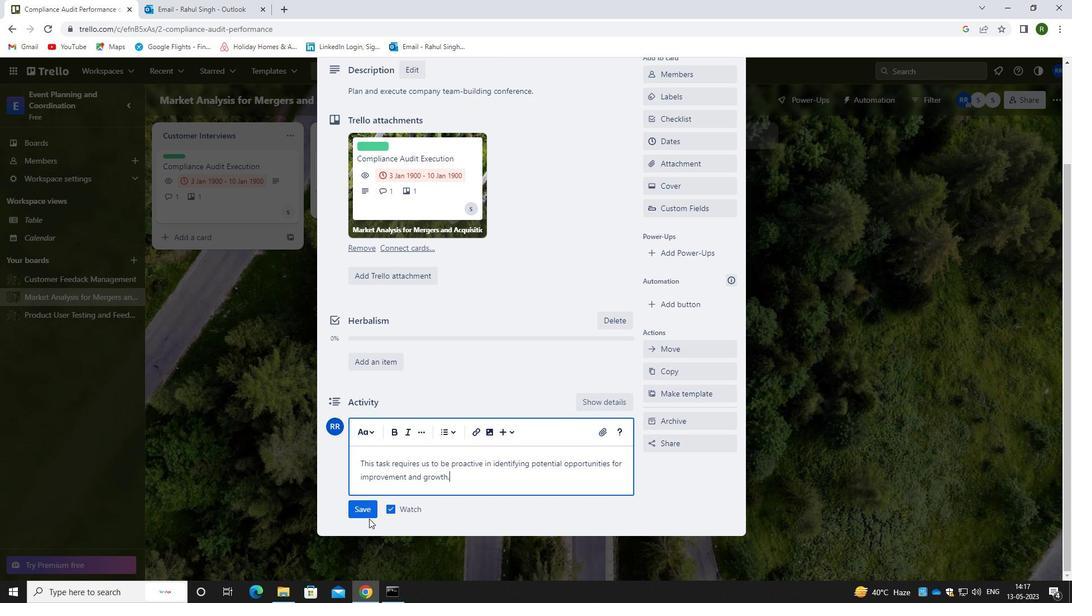 
Action: Mouse pressed left at (368, 512)
Screenshot: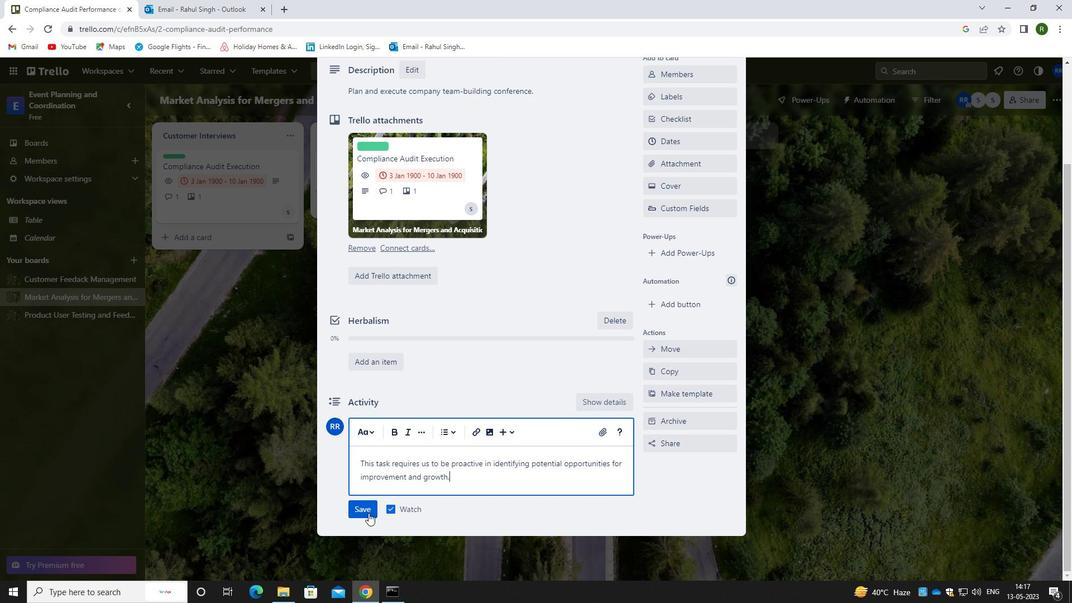 
Action: Mouse moved to (464, 460)
Screenshot: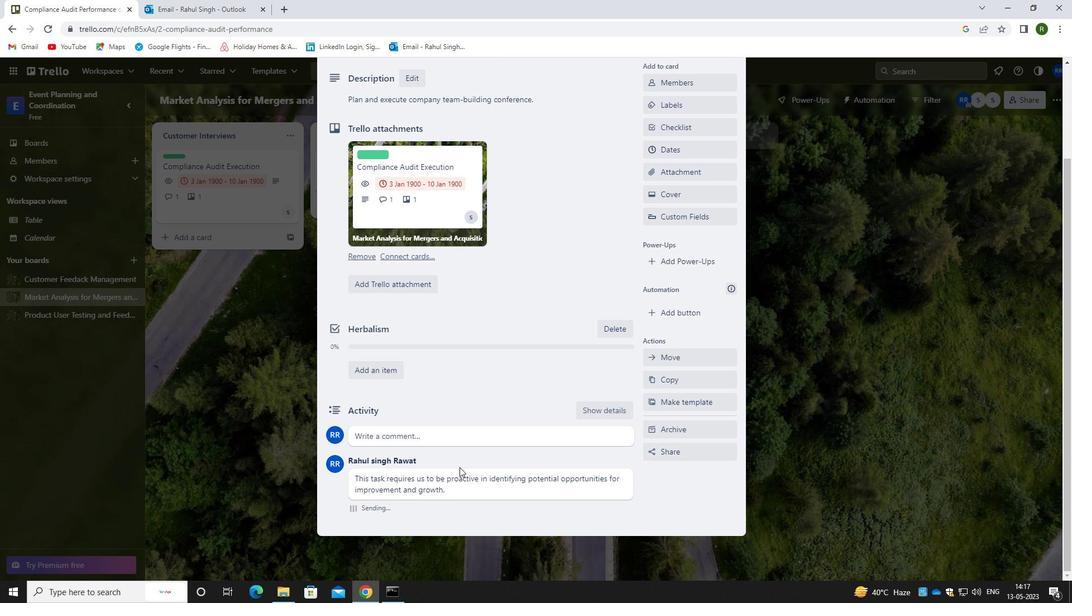 
Action: Mouse scrolled (464, 460) with delta (0, 0)
Screenshot: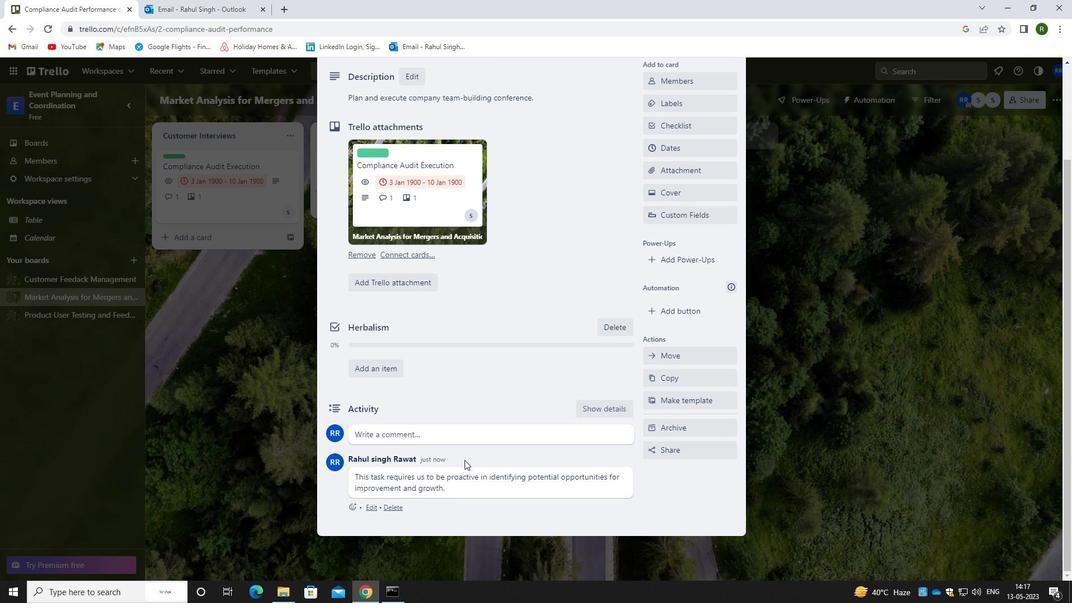 
Action: Mouse moved to (686, 204)
Screenshot: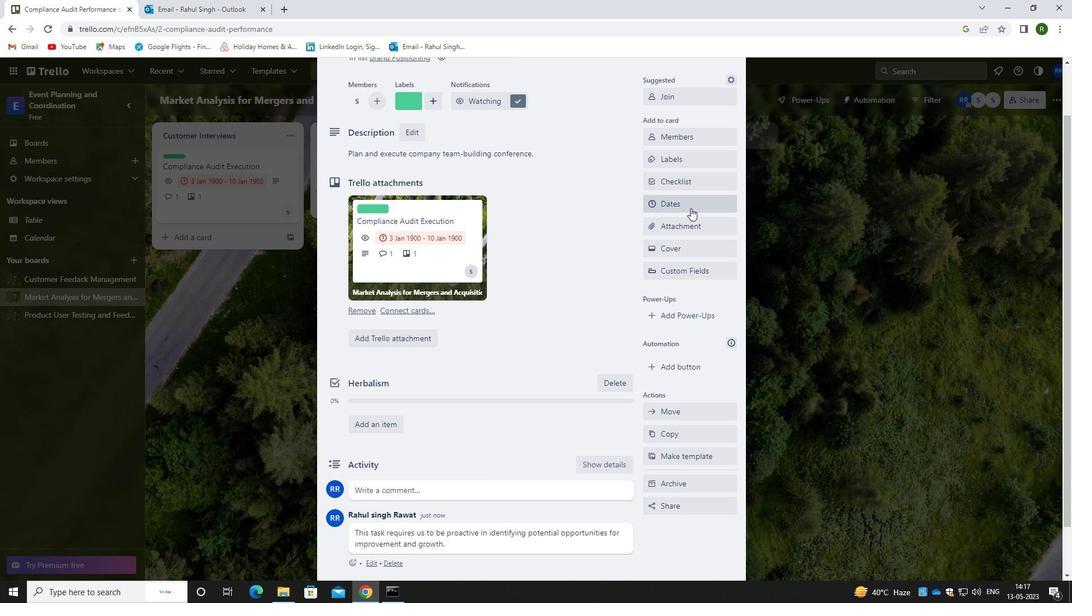 
Action: Mouse pressed left at (686, 204)
Screenshot: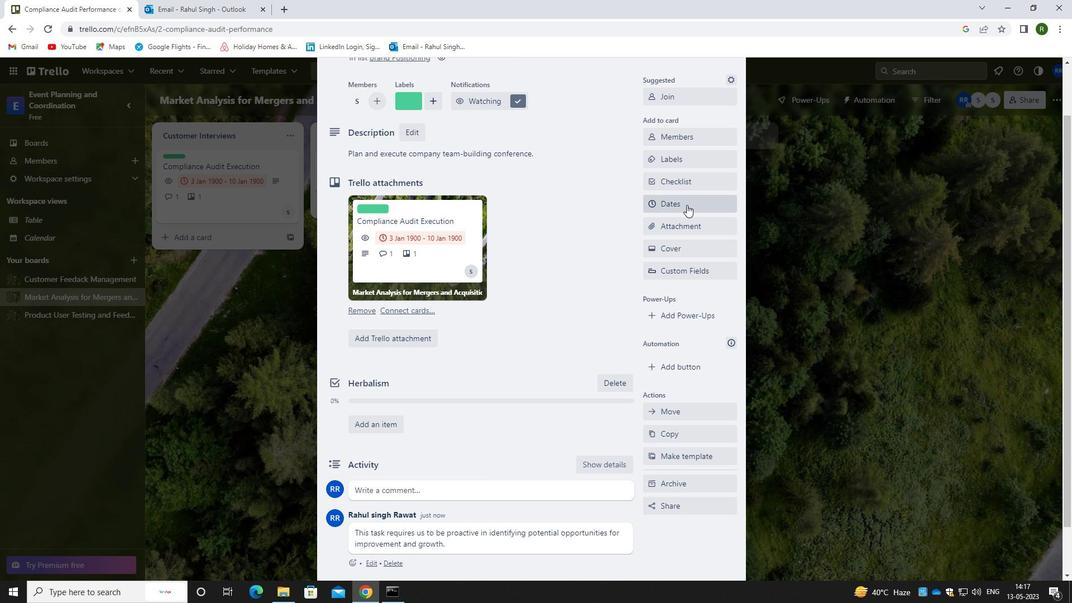 
Action: Mouse moved to (652, 300)
Screenshot: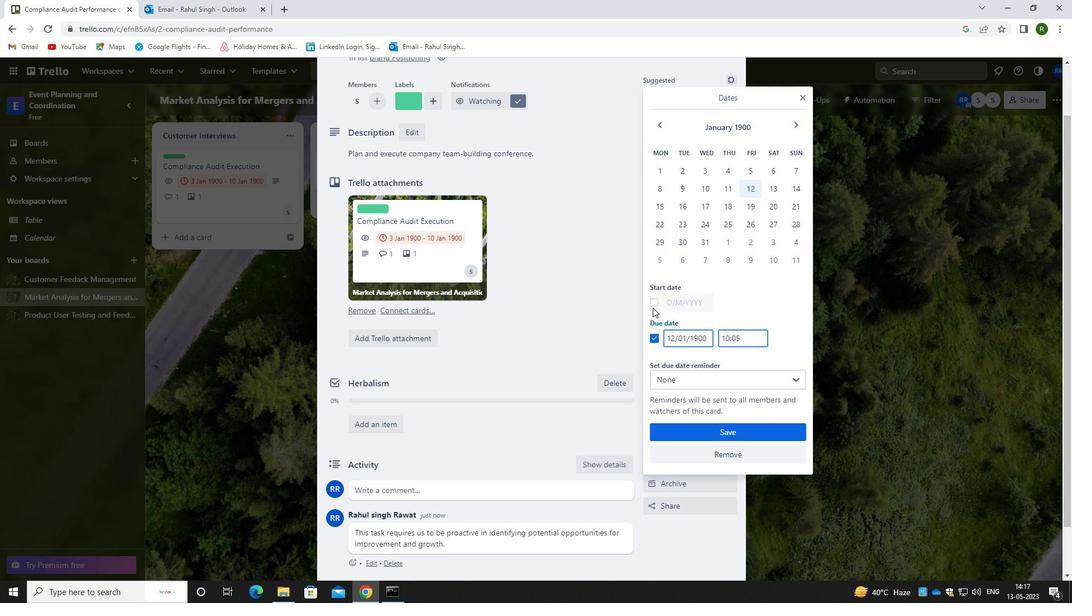 
Action: Mouse pressed left at (652, 300)
Screenshot: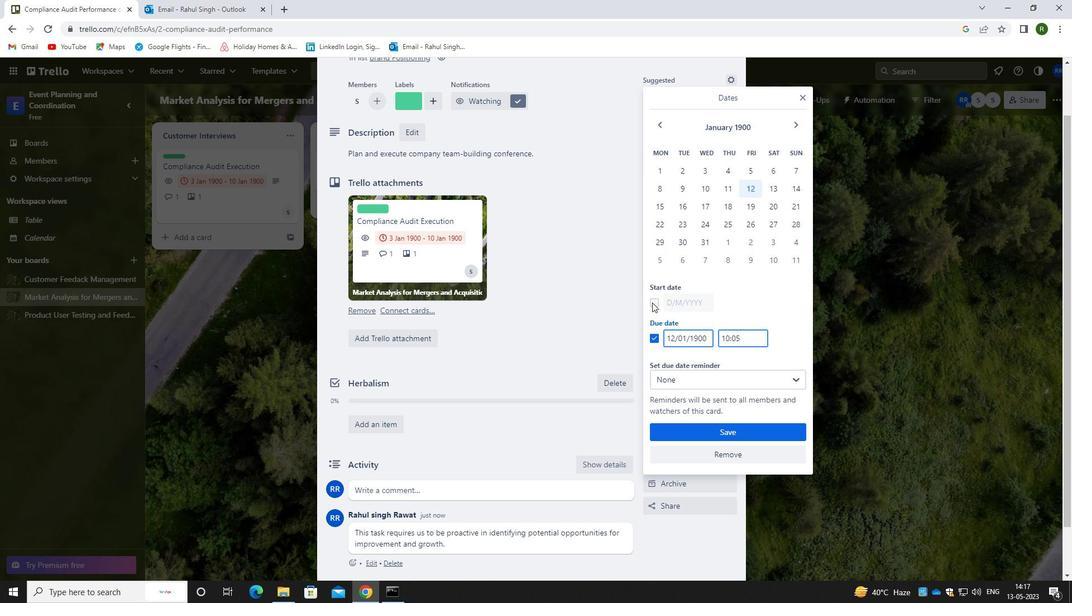 
Action: Mouse moved to (710, 301)
Screenshot: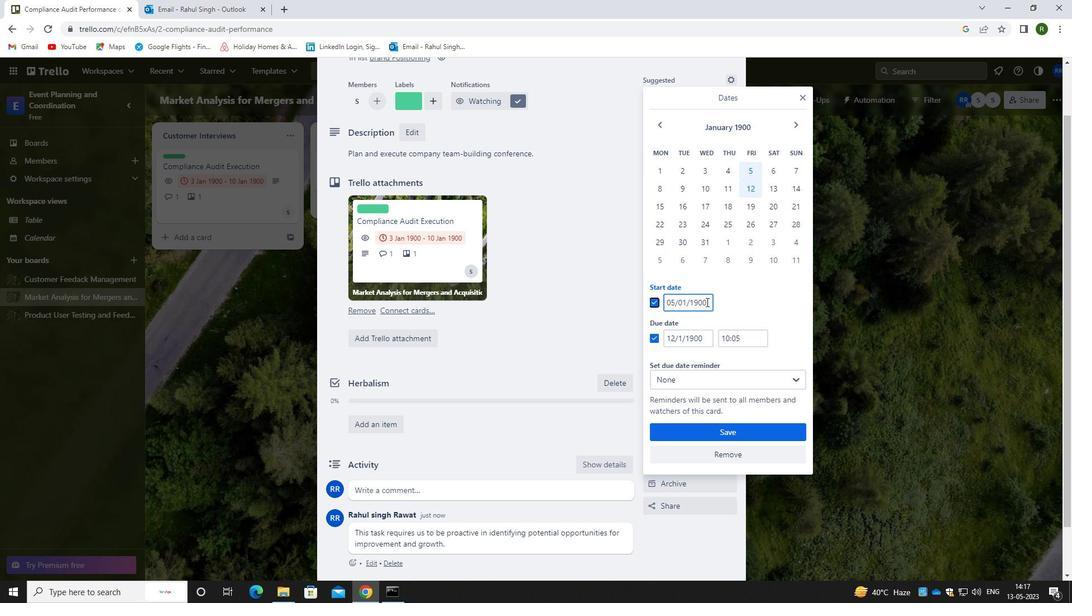 
Action: Mouse pressed left at (710, 301)
Screenshot: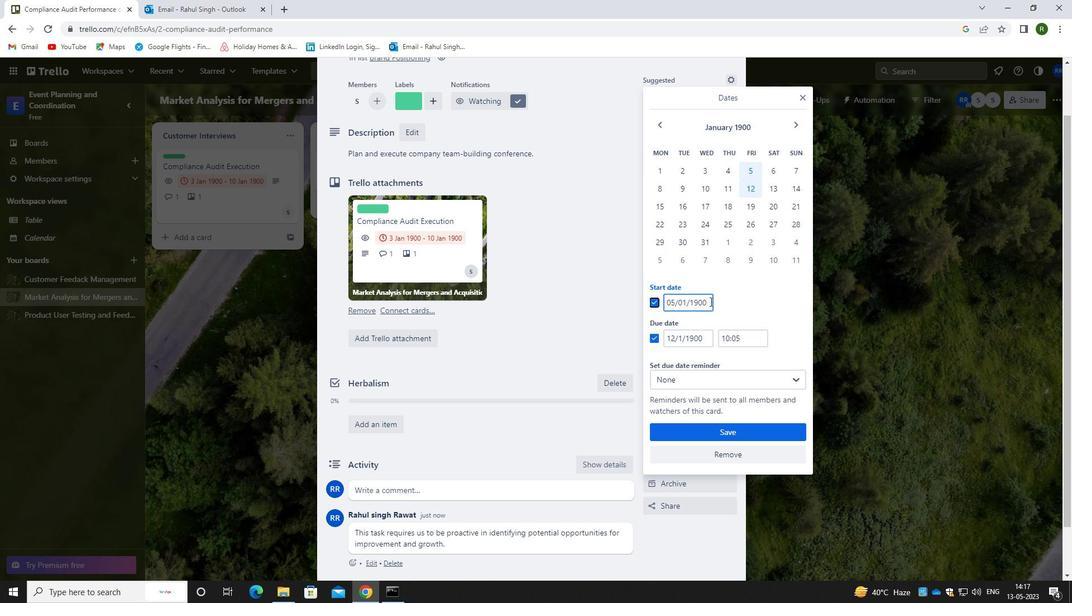 
Action: Mouse moved to (669, 312)
Screenshot: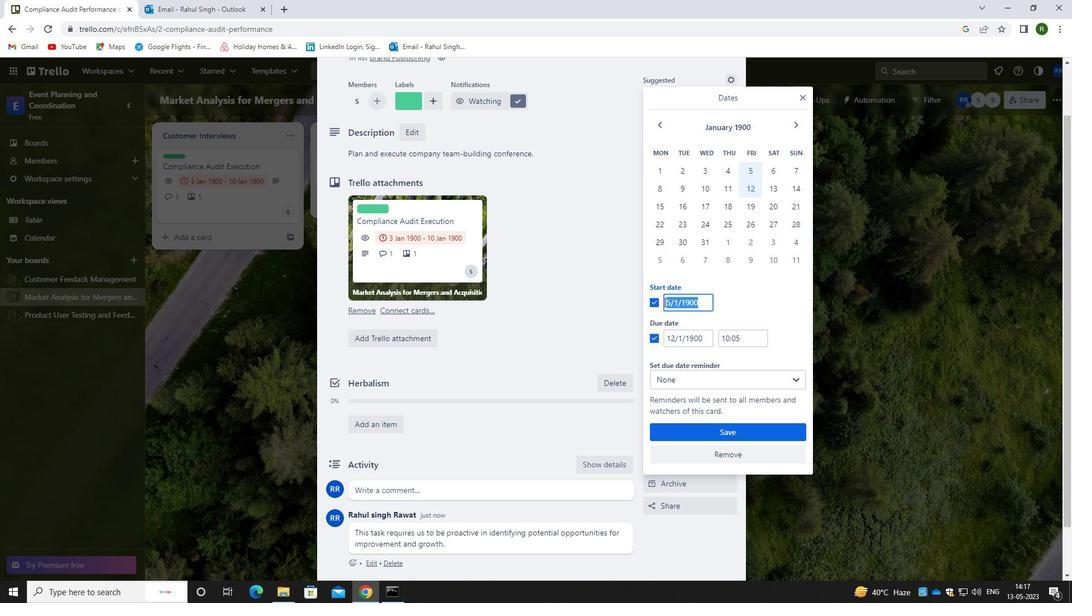 
Action: Key pressed 06/01/1900
Screenshot: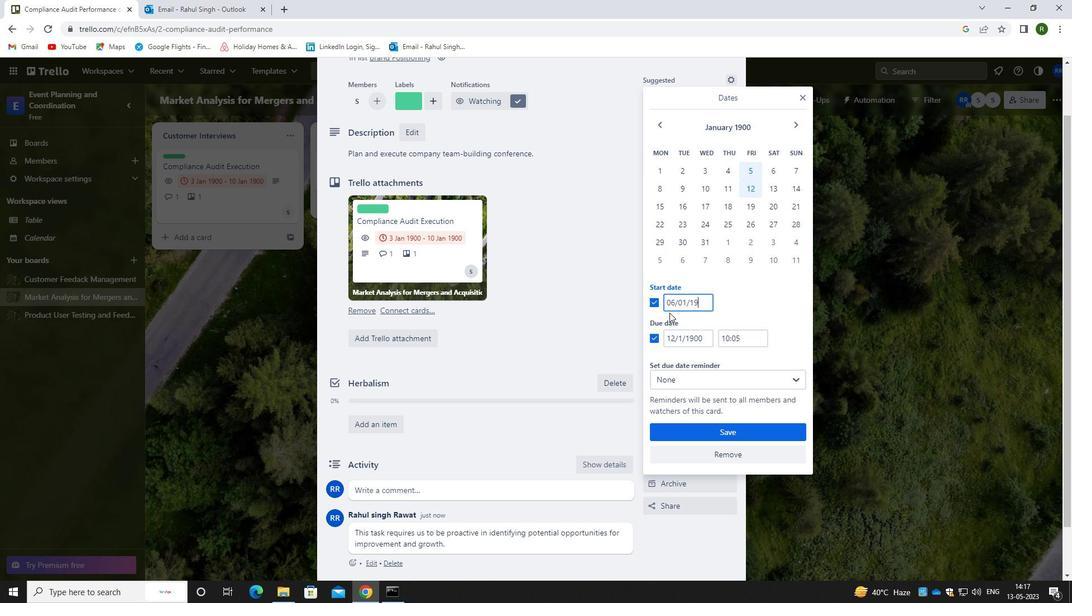 
Action: Mouse moved to (705, 337)
Screenshot: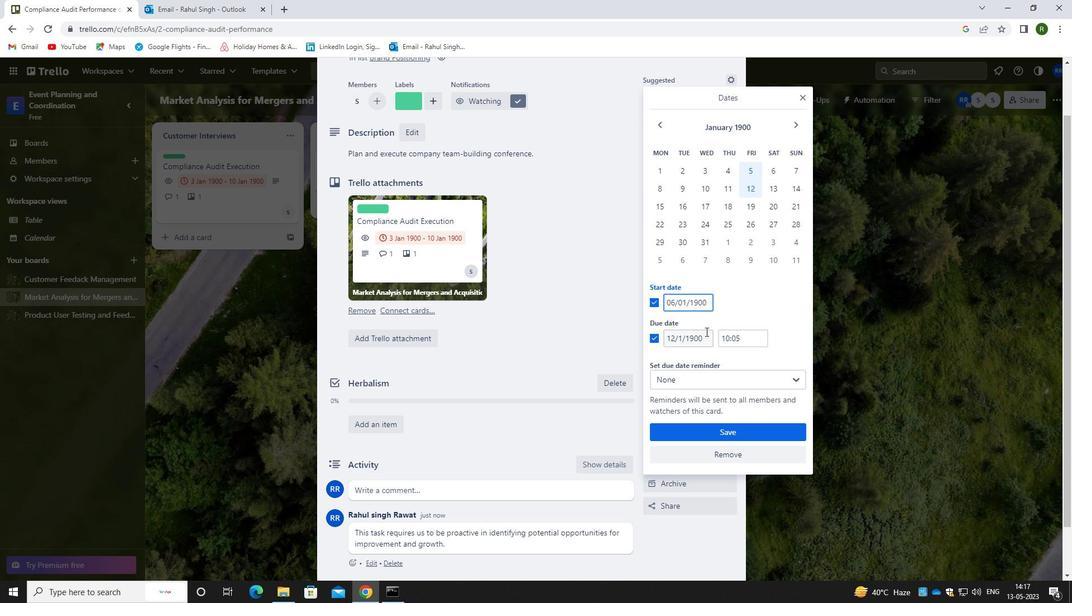 
Action: Mouse pressed left at (705, 337)
Screenshot: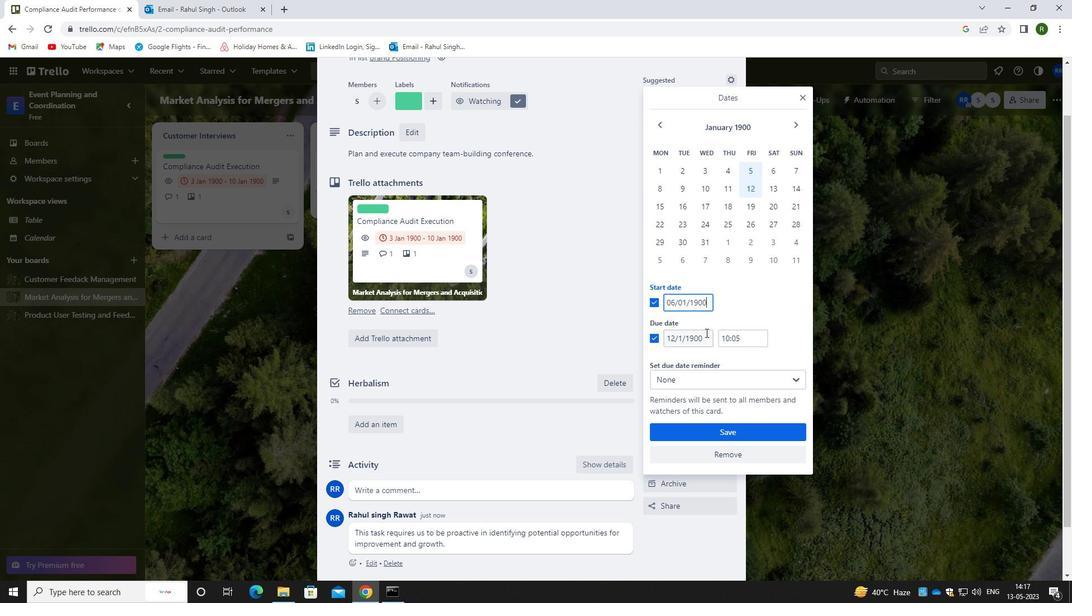 
Action: Mouse moved to (636, 335)
Screenshot: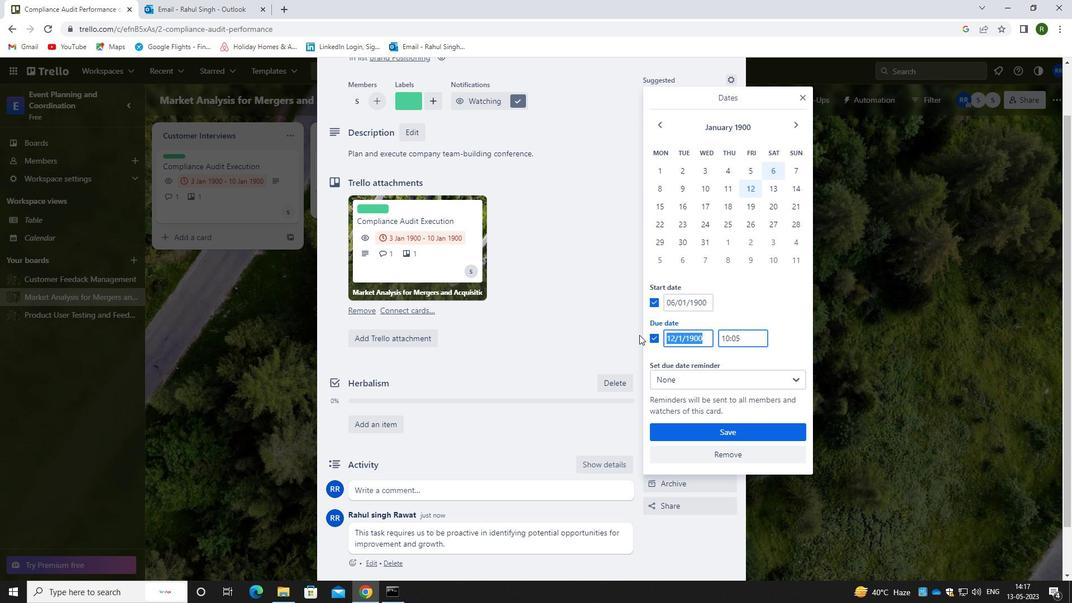 
Action: Key pressed 13/01/1900
Screenshot: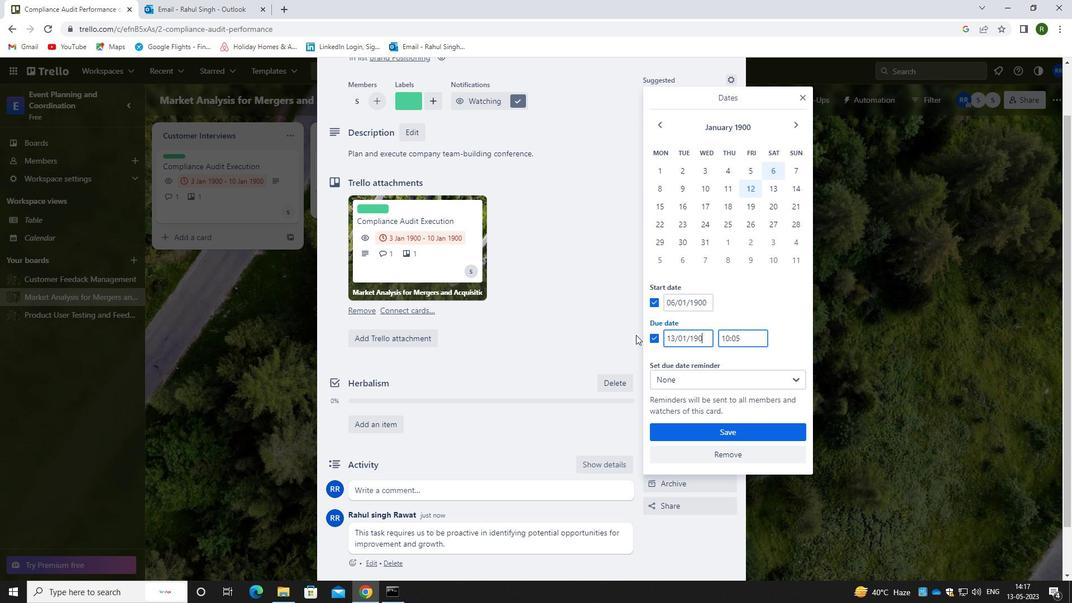 
Action: Mouse moved to (732, 431)
Screenshot: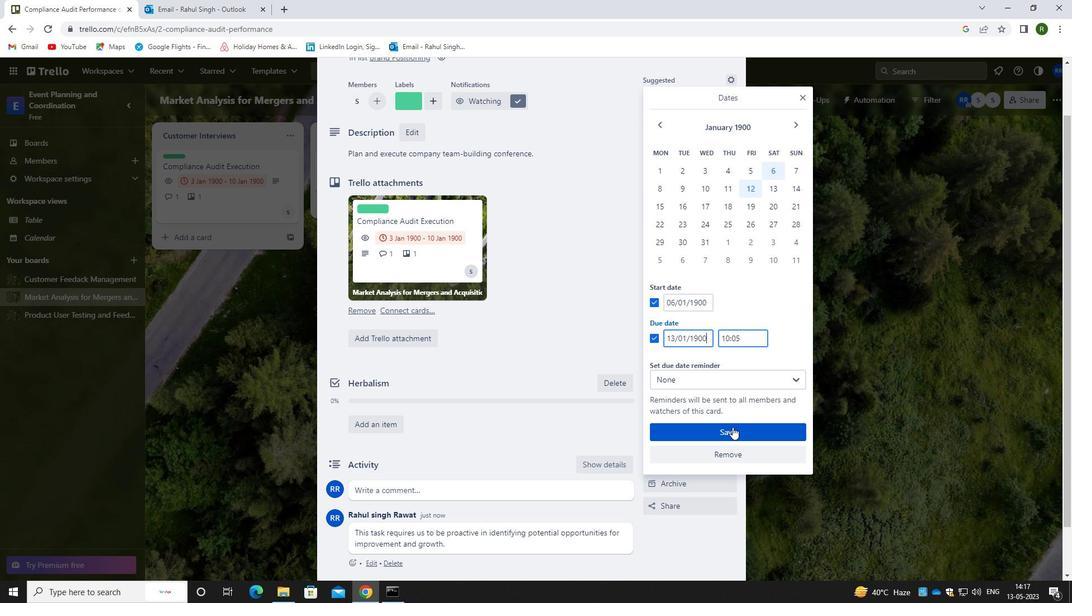 
Action: Mouse pressed left at (732, 431)
Screenshot: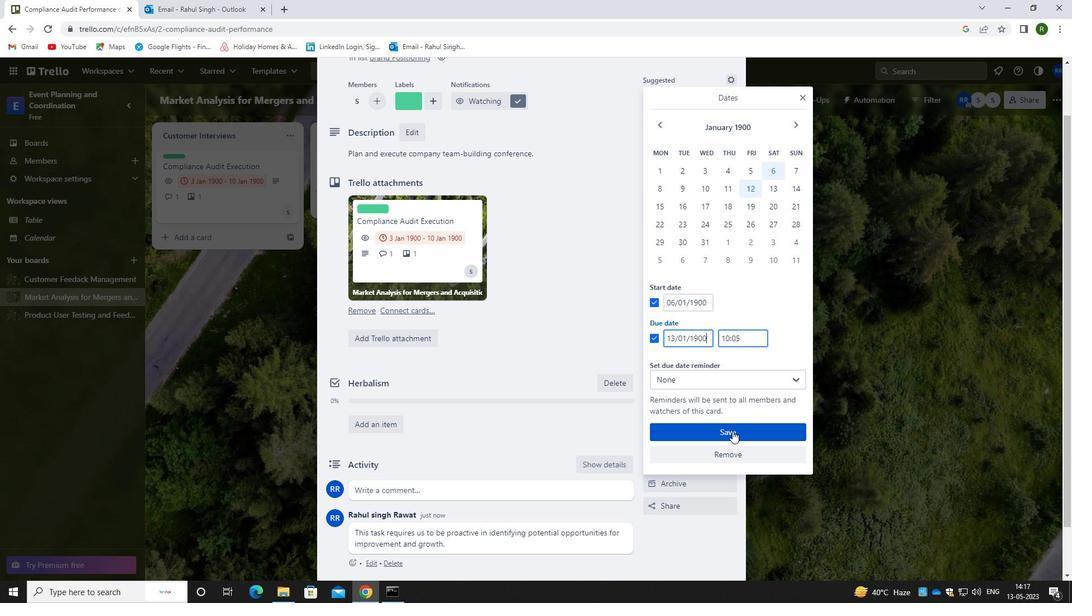 
Action: Mouse moved to (607, 295)
Screenshot: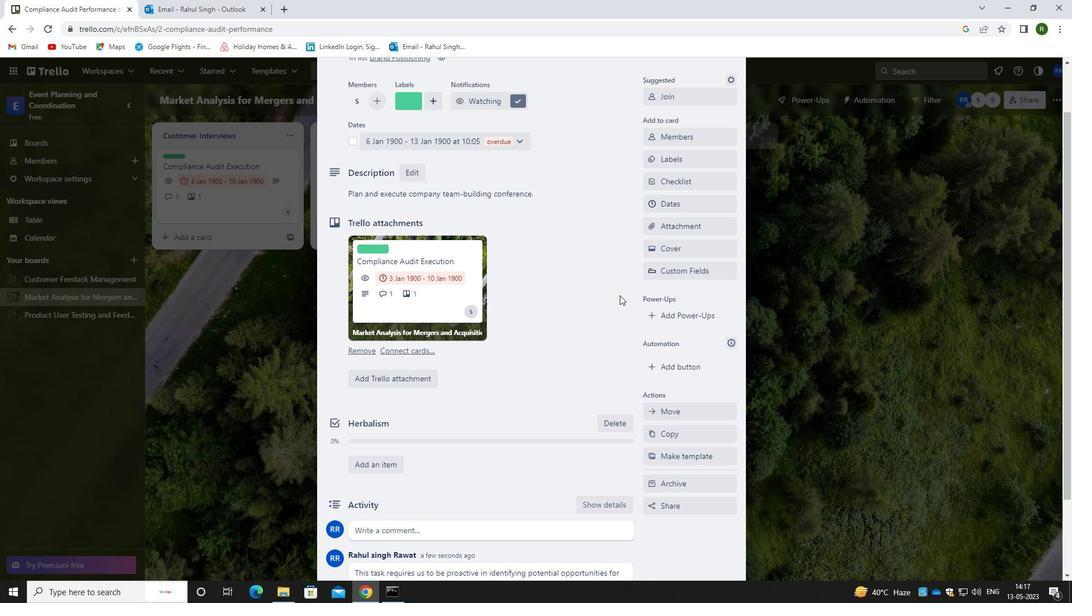 
Action: Mouse scrolled (607, 296) with delta (0, 0)
Screenshot: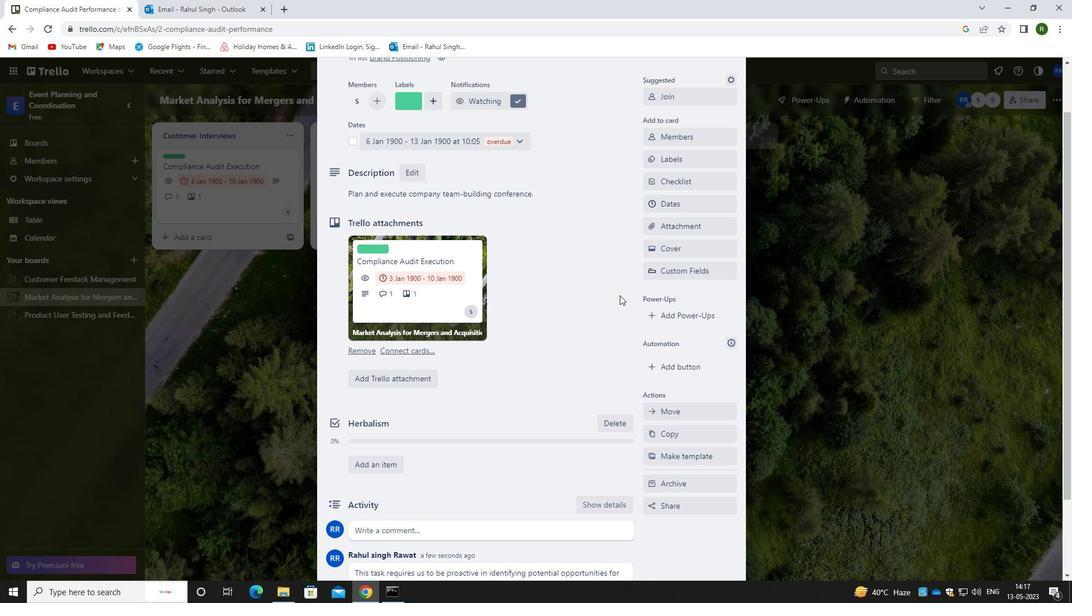 
Action: Mouse scrolled (607, 296) with delta (0, 0)
Screenshot: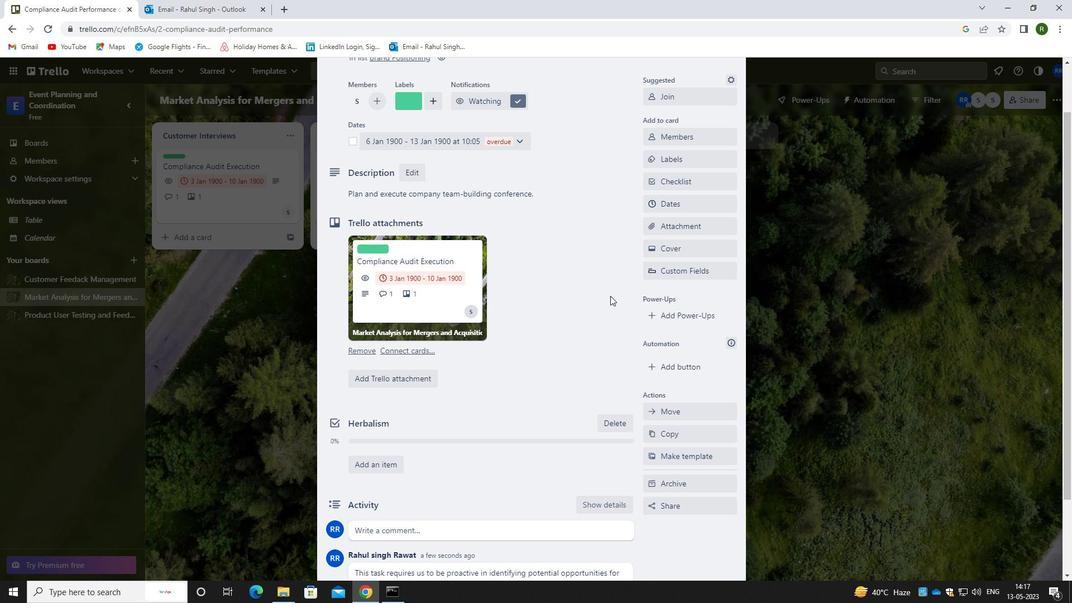
Action: Mouse moved to (605, 295)
Screenshot: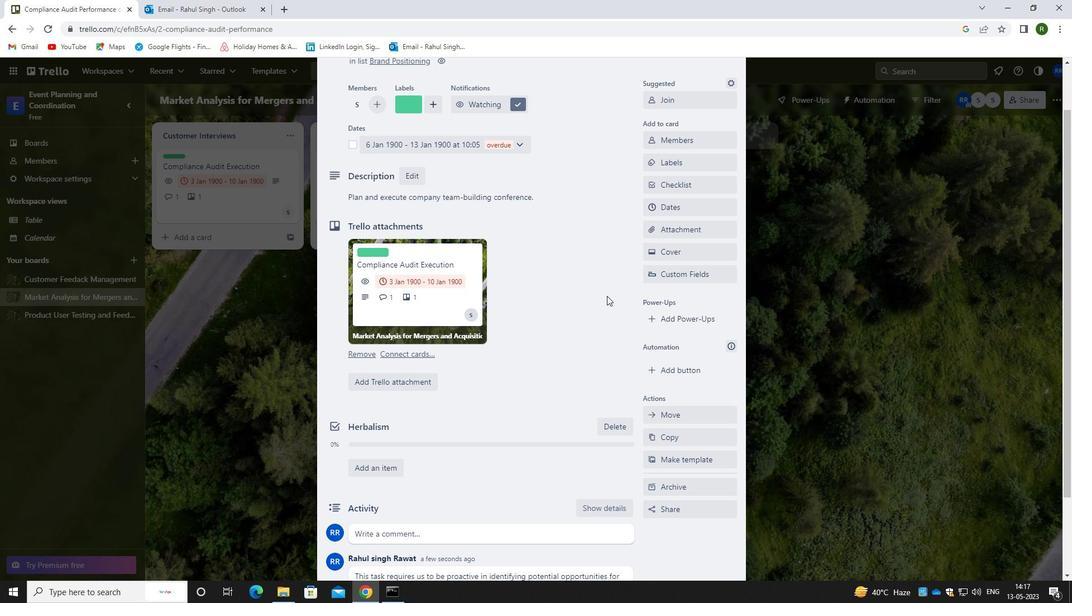 
